 Task: Create a recurring reminder titled 'Upcoming appointment' for August 22, 2023, at 5:30 PM, repeating monthly on the fourth Tuesday.
Action: Mouse moved to (58, 118)
Screenshot: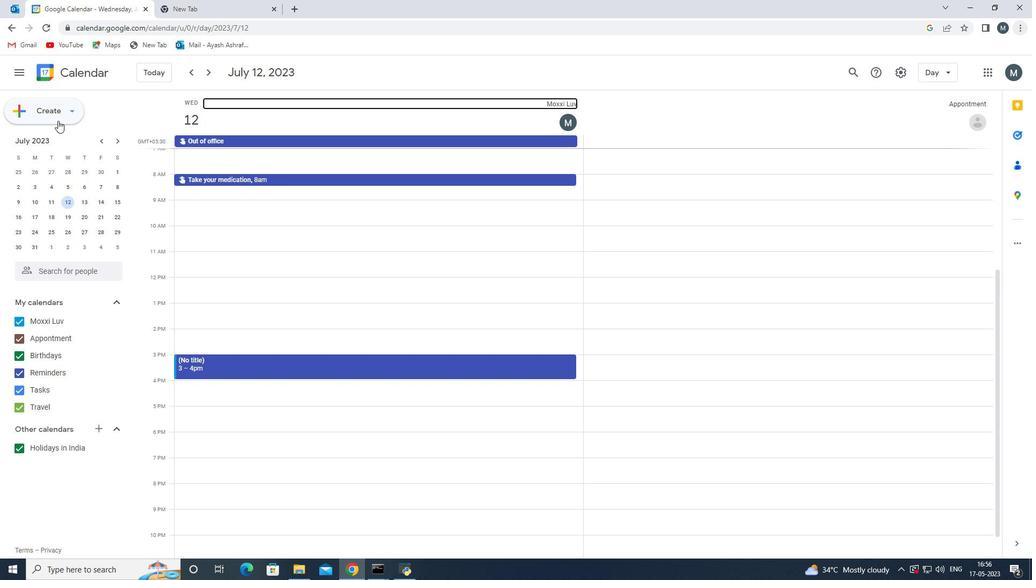
Action: Mouse pressed left at (58, 118)
Screenshot: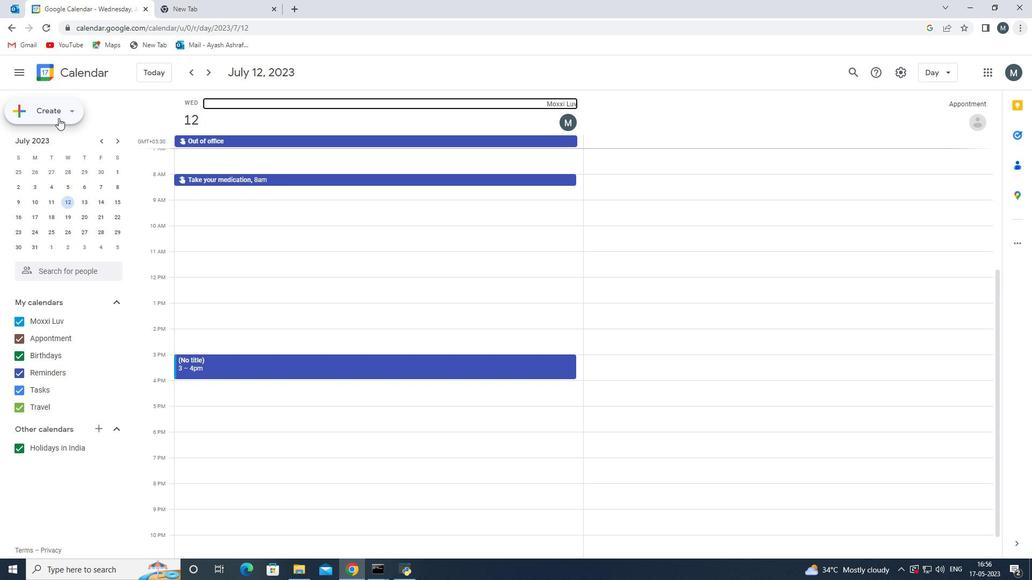 
Action: Mouse moved to (52, 136)
Screenshot: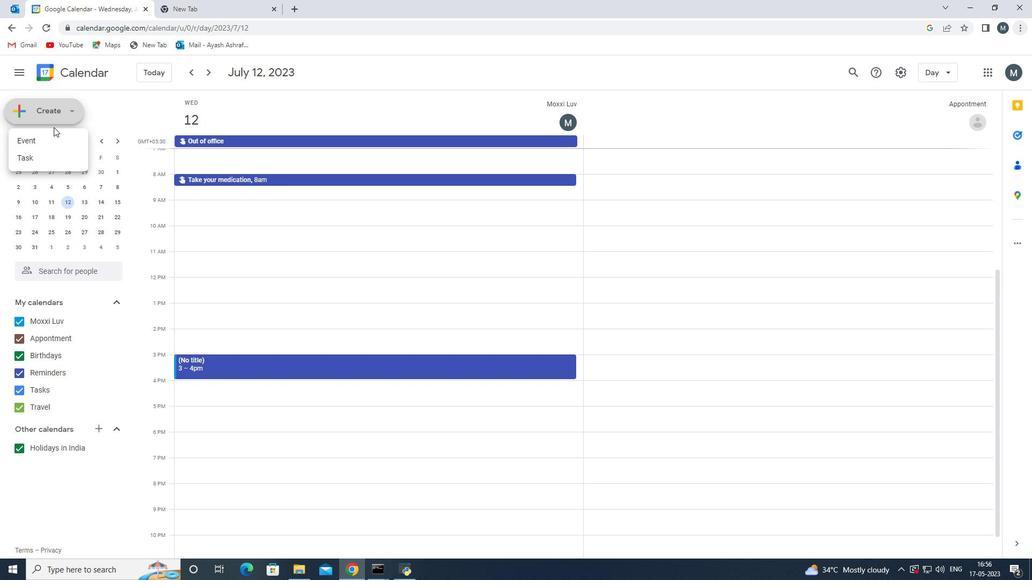
Action: Mouse pressed left at (52, 136)
Screenshot: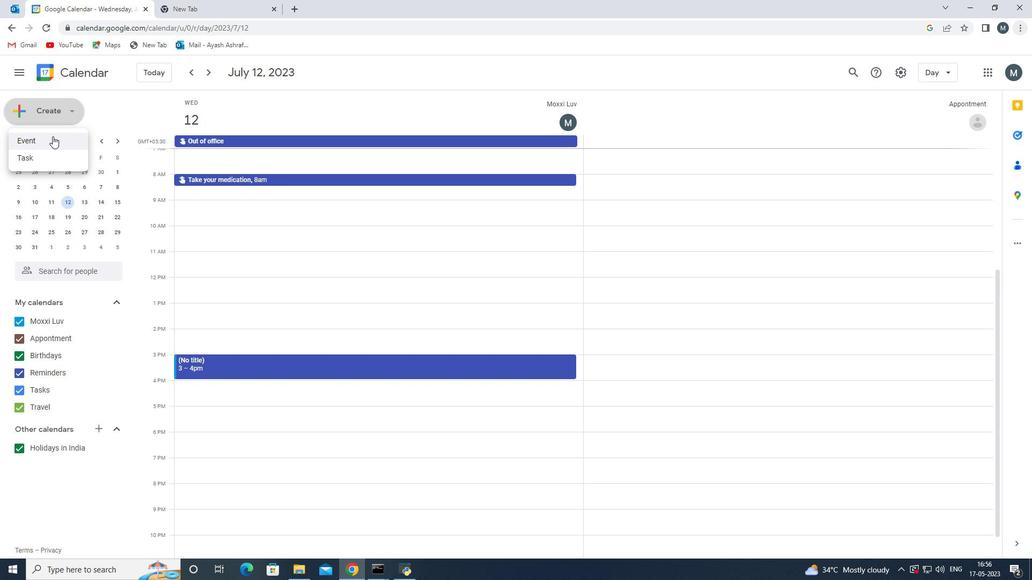 
Action: Mouse moved to (701, 230)
Screenshot: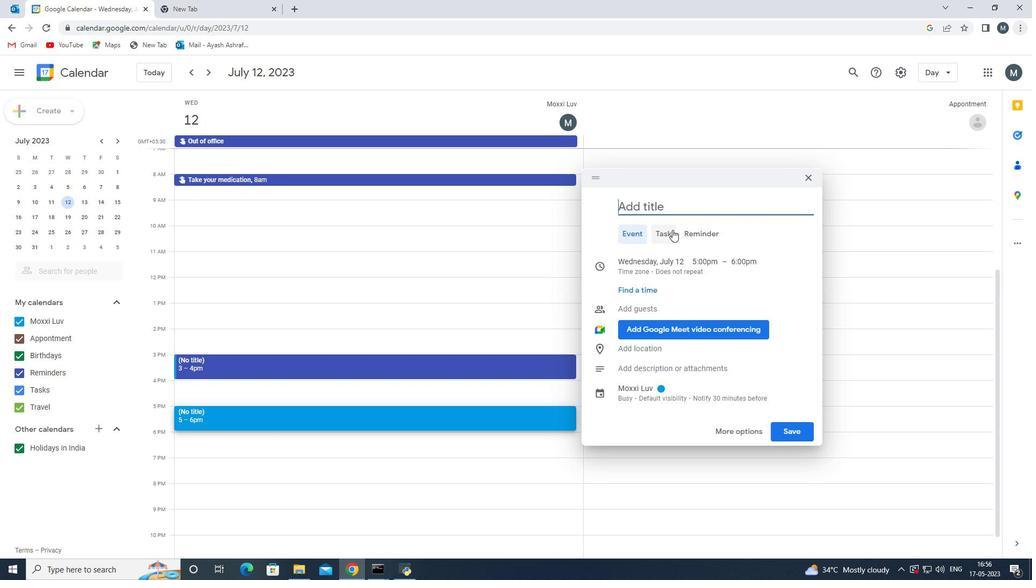 
Action: Mouse pressed left at (701, 230)
Screenshot: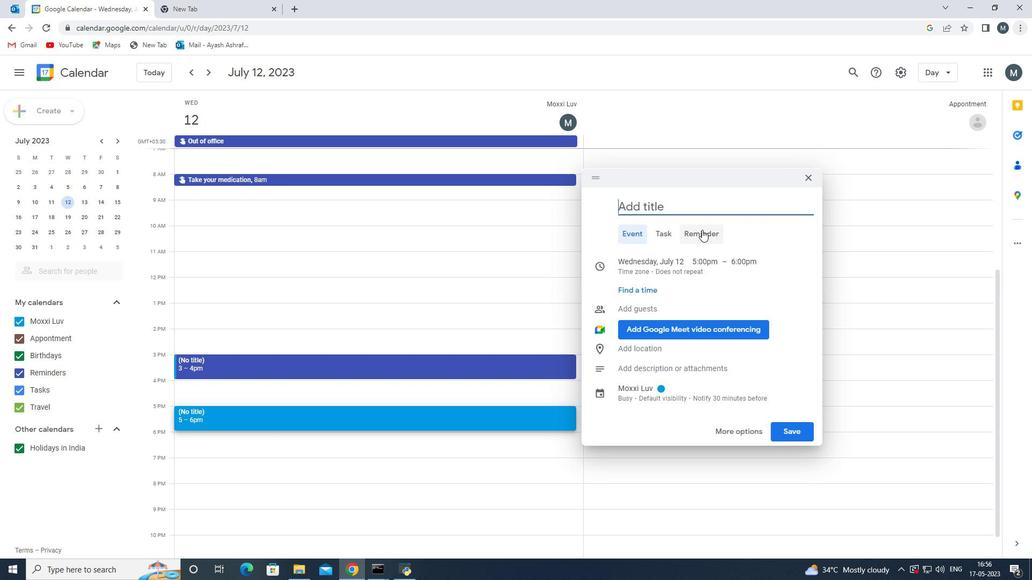 
Action: Mouse moved to (667, 206)
Screenshot: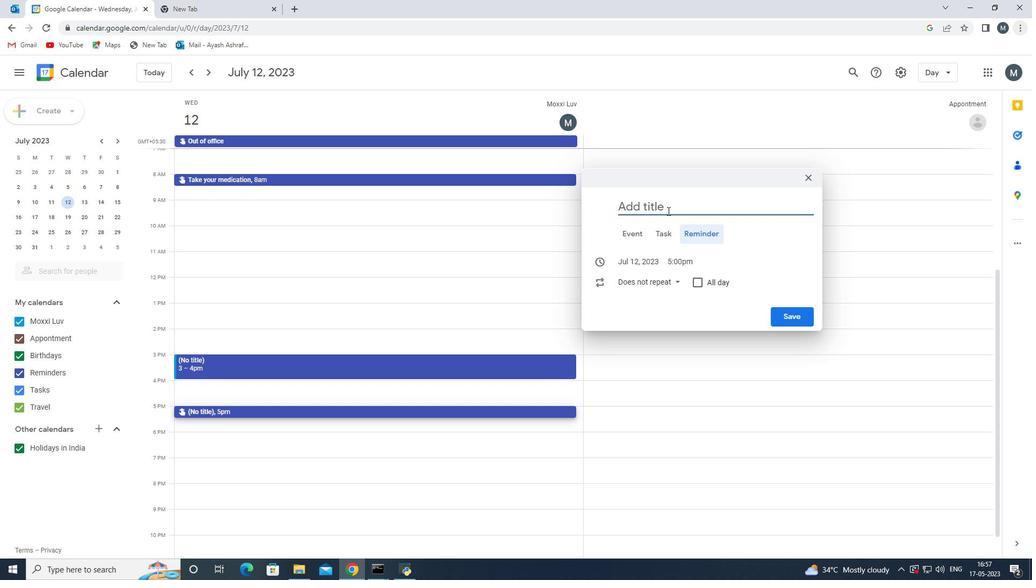 
Action: Mouse pressed left at (667, 206)
Screenshot: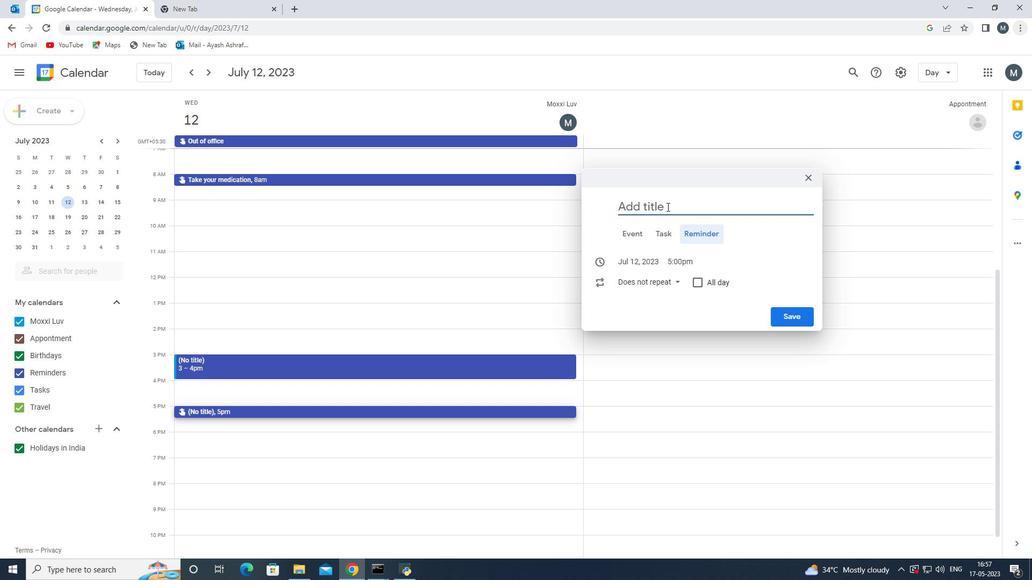 
Action: Mouse moved to (669, 208)
Screenshot: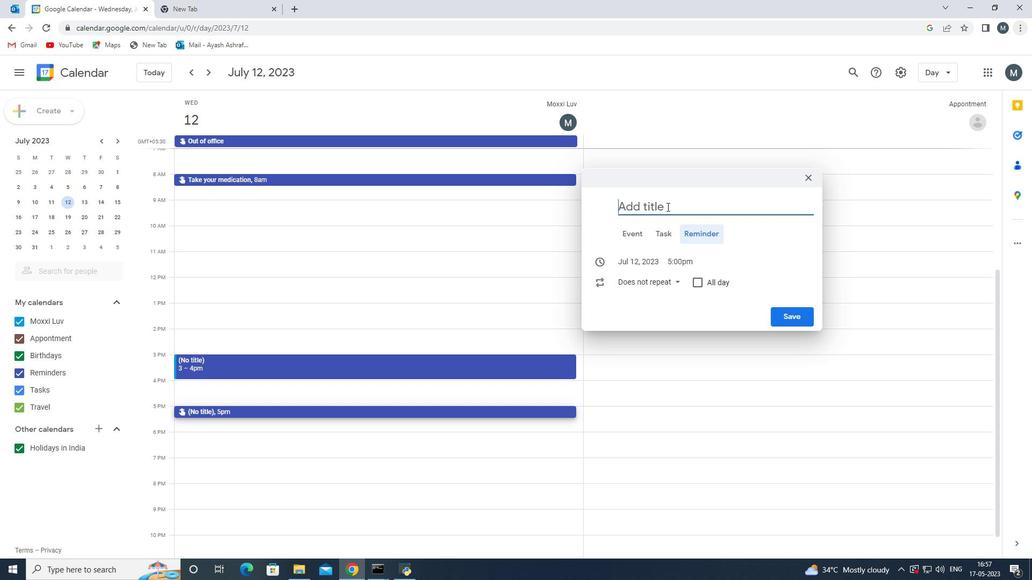
Action: Key pressed <Key.shift>Upcoming<Key.space><Key.shift>appointment<Key.space>
Screenshot: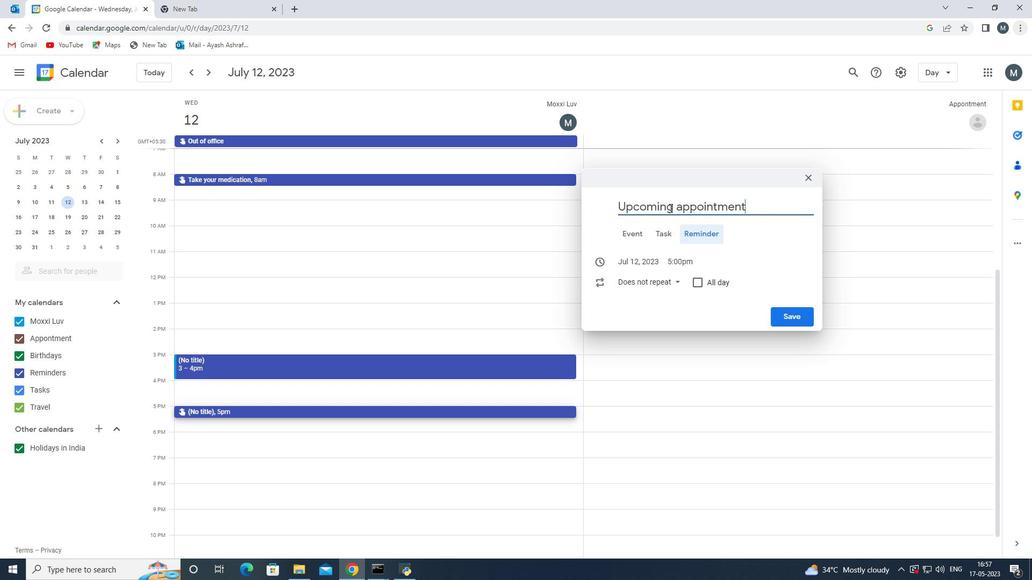 
Action: Mouse moved to (627, 264)
Screenshot: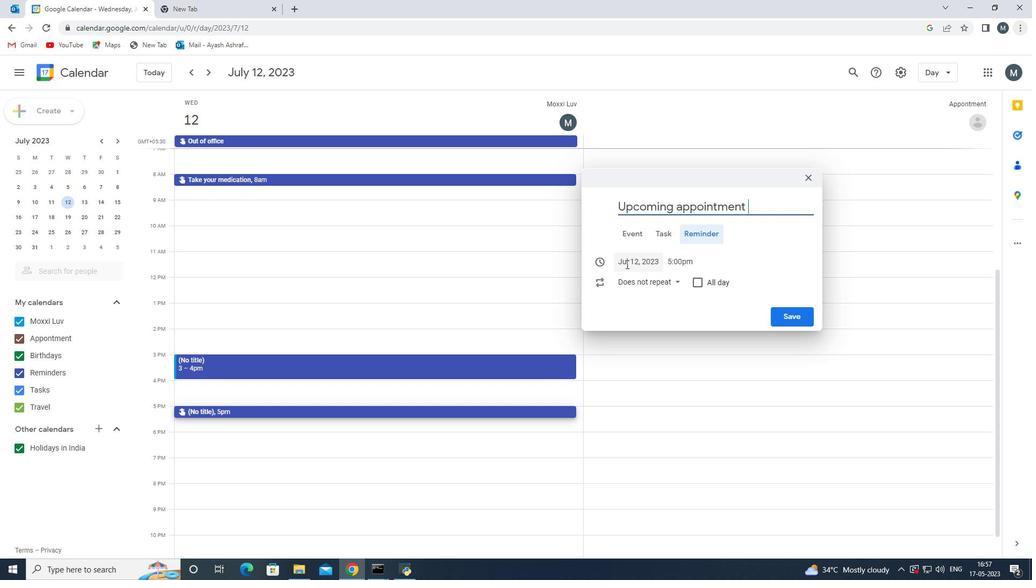 
Action: Mouse pressed left at (627, 264)
Screenshot: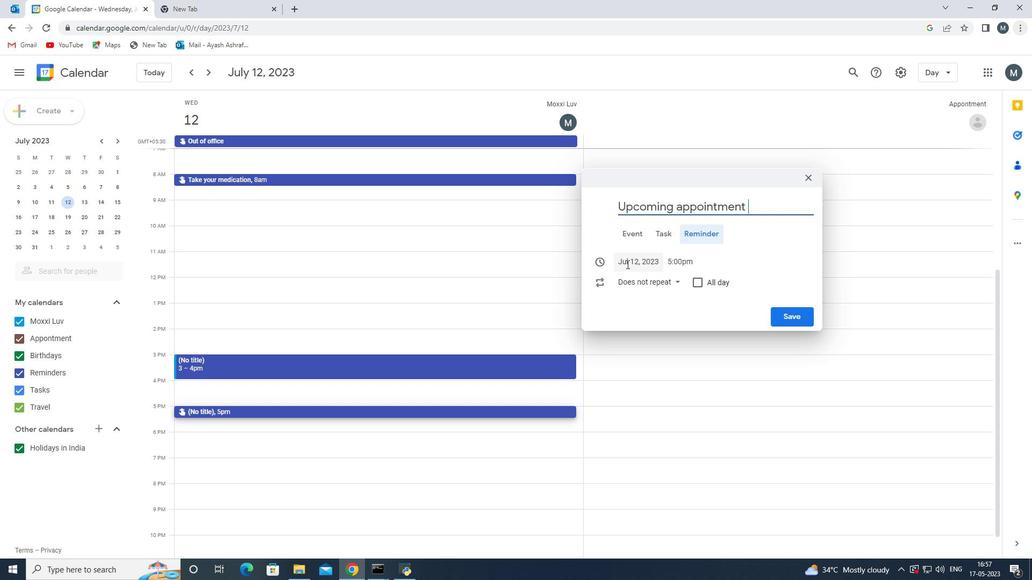 
Action: Mouse moved to (748, 285)
Screenshot: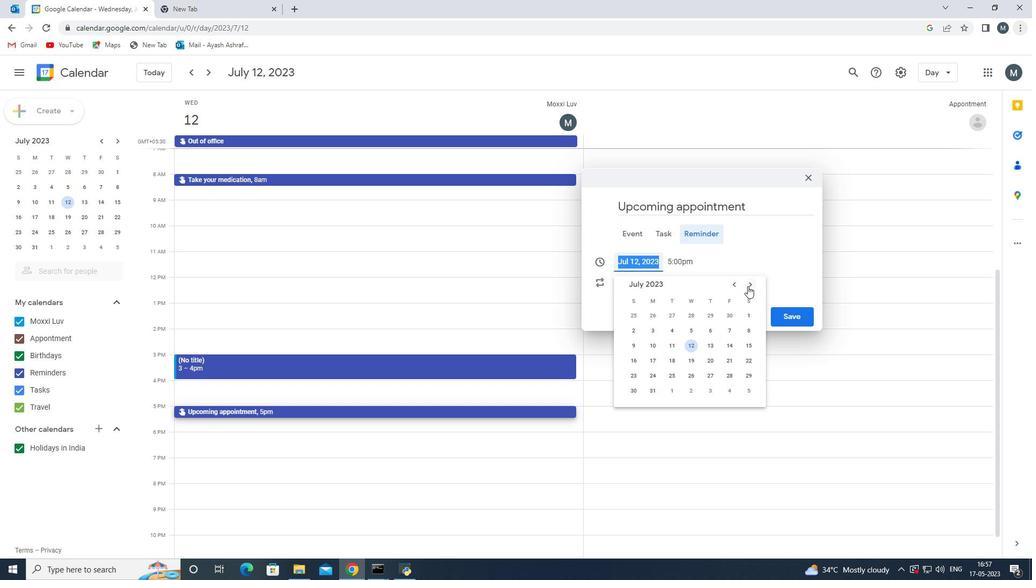 
Action: Mouse pressed left at (748, 285)
Screenshot: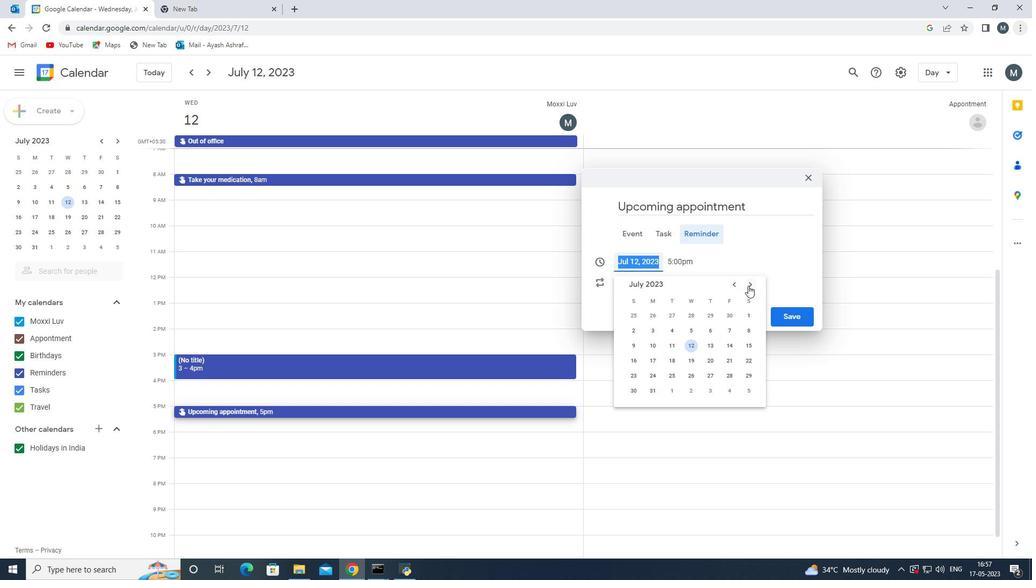 
Action: Mouse moved to (675, 356)
Screenshot: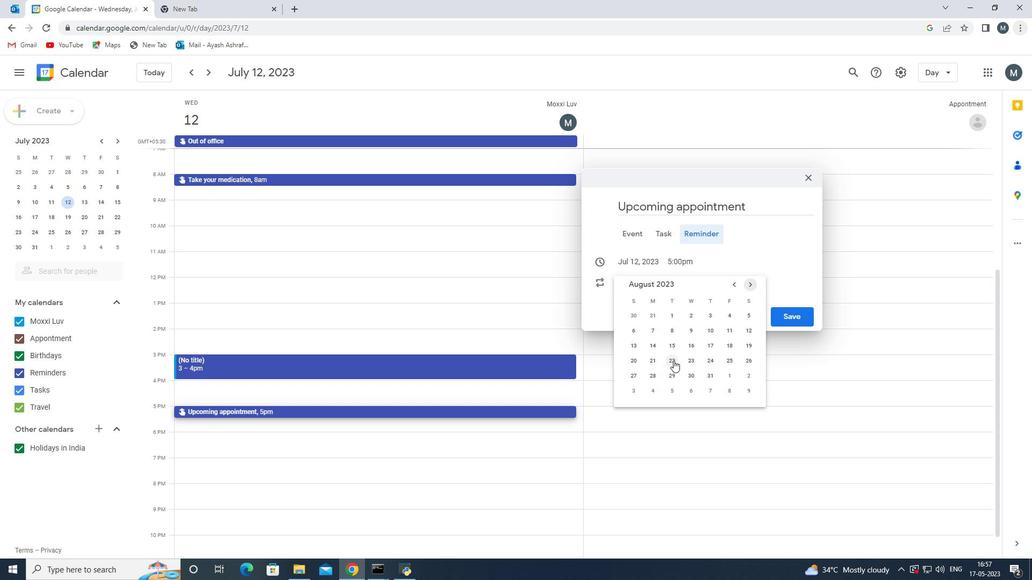 
Action: Mouse pressed left at (675, 356)
Screenshot: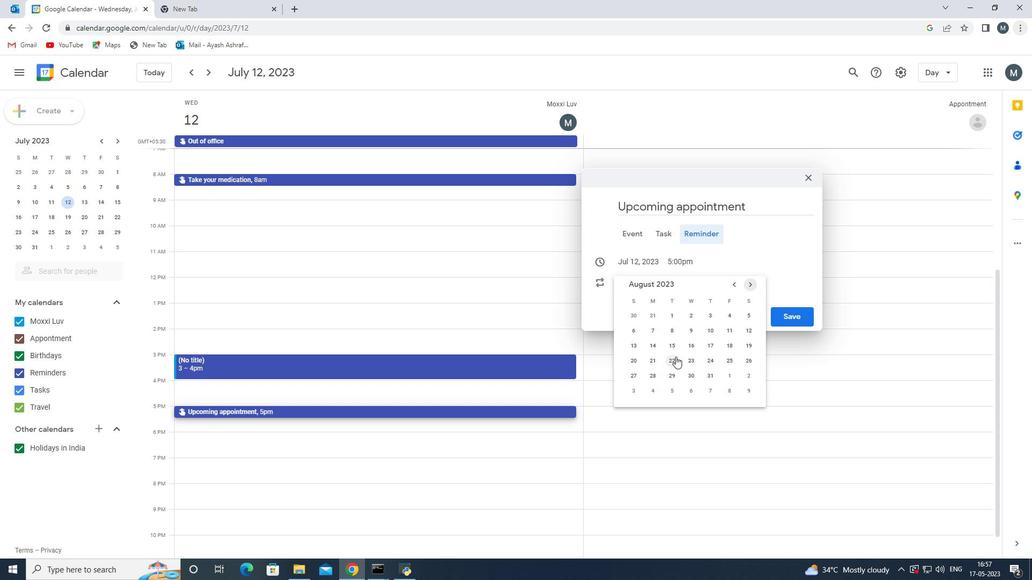 
Action: Mouse moved to (681, 256)
Screenshot: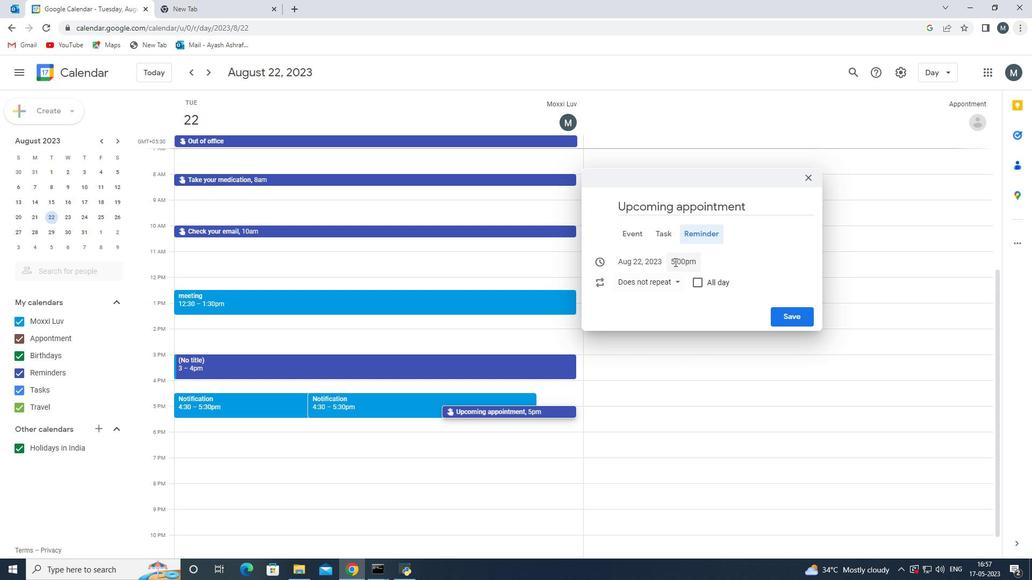 
Action: Mouse pressed left at (681, 256)
Screenshot: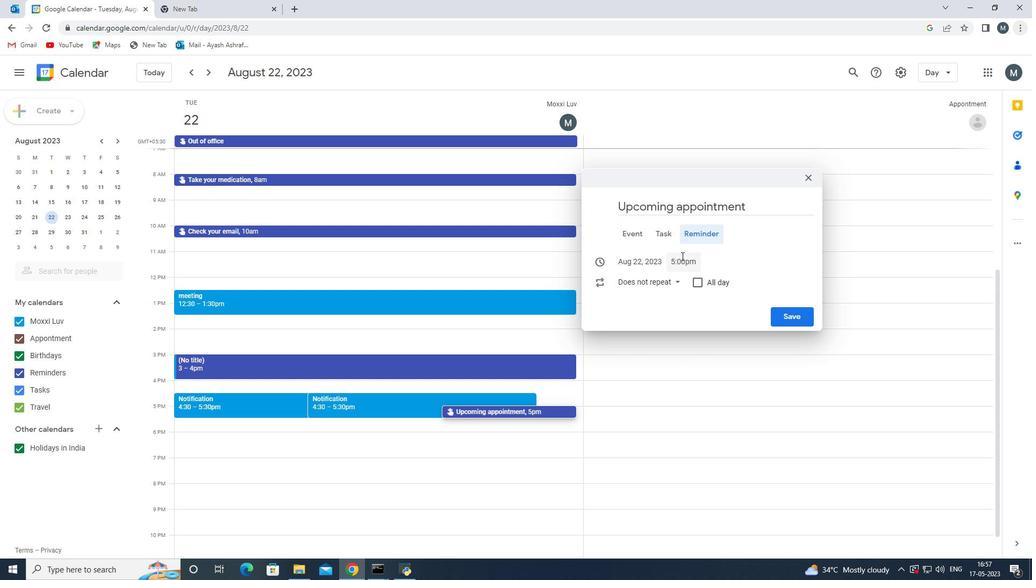 
Action: Mouse moved to (691, 370)
Screenshot: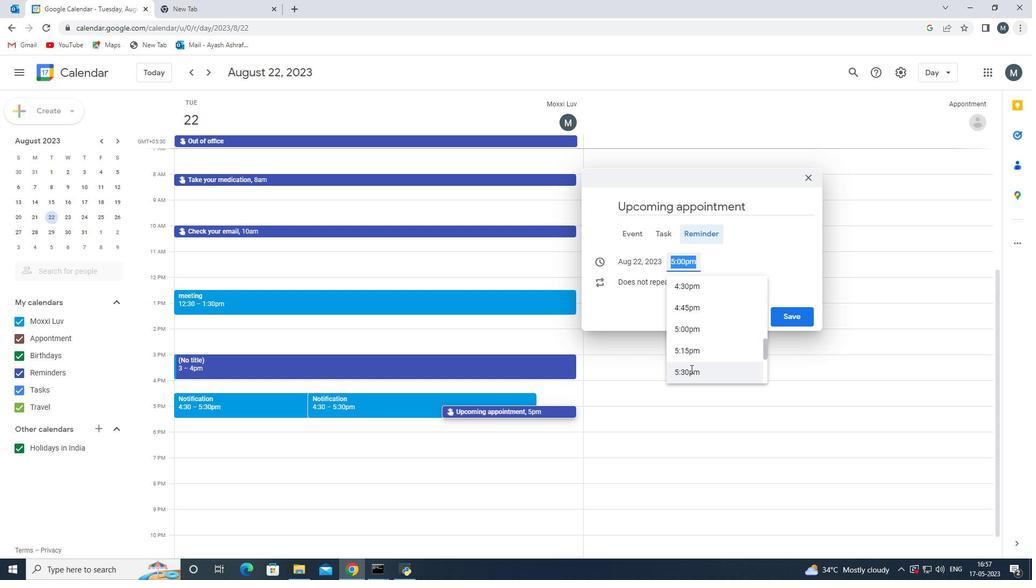 
Action: Mouse pressed left at (691, 370)
Screenshot: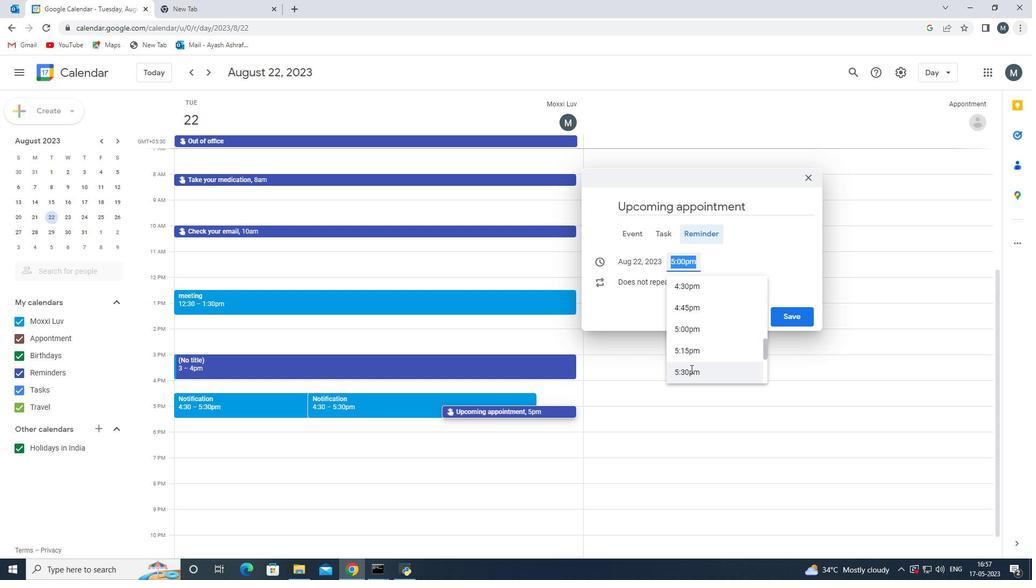 
Action: Mouse moved to (671, 280)
Screenshot: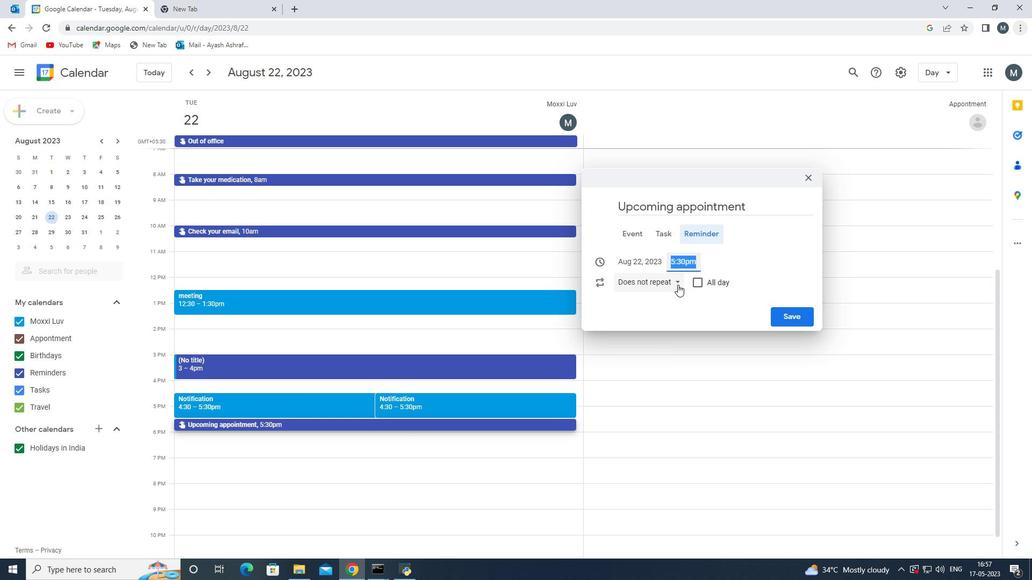 
Action: Mouse pressed left at (671, 280)
Screenshot: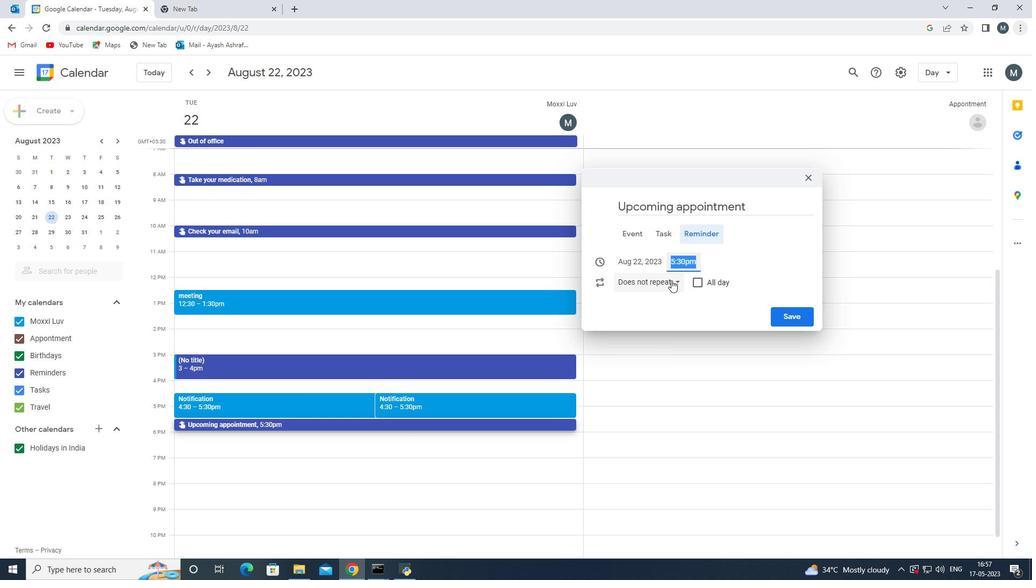 
Action: Mouse moved to (671, 345)
Screenshot: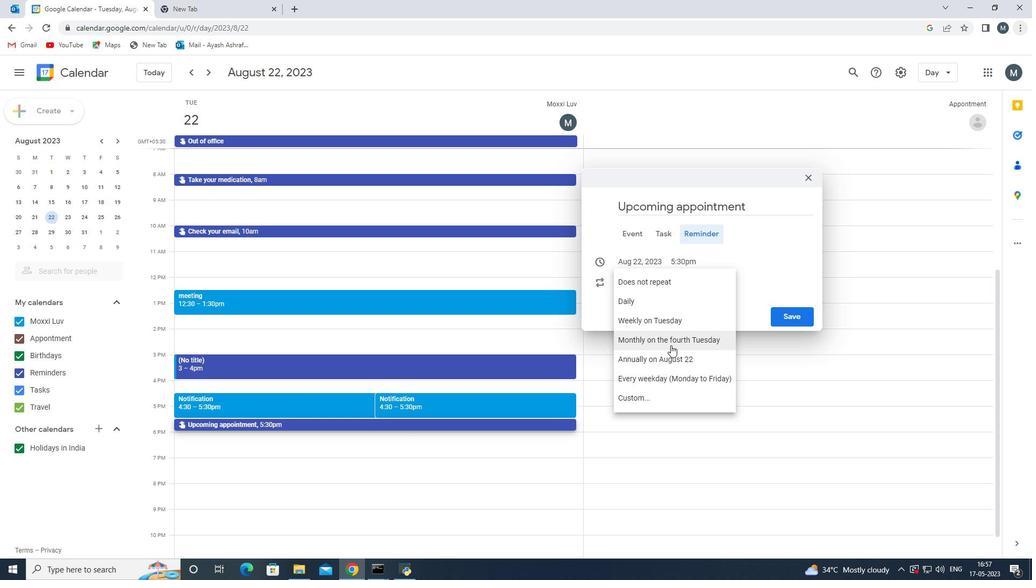 
Action: Mouse pressed left at (671, 345)
Screenshot: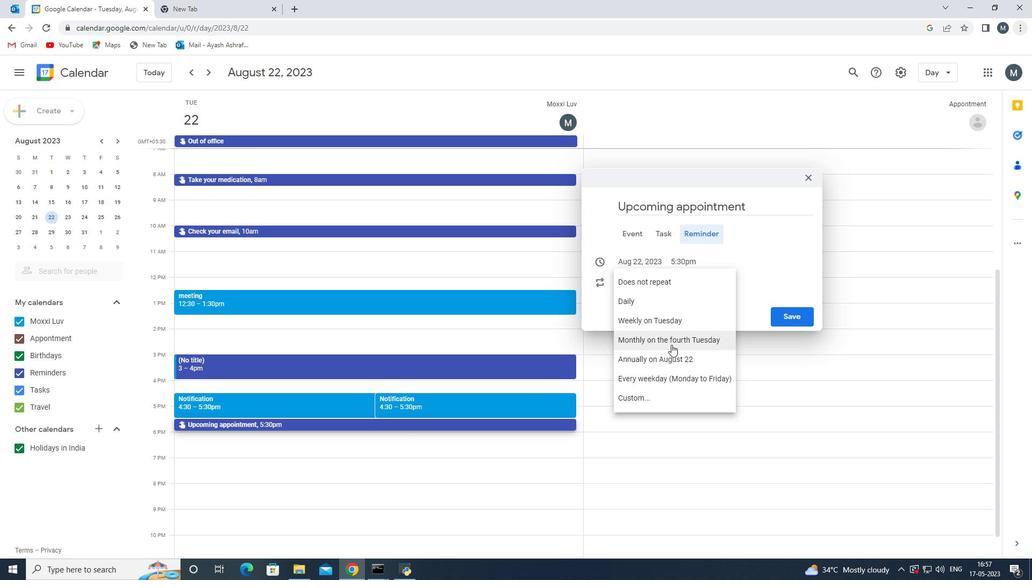 
Action: Mouse moved to (795, 311)
Screenshot: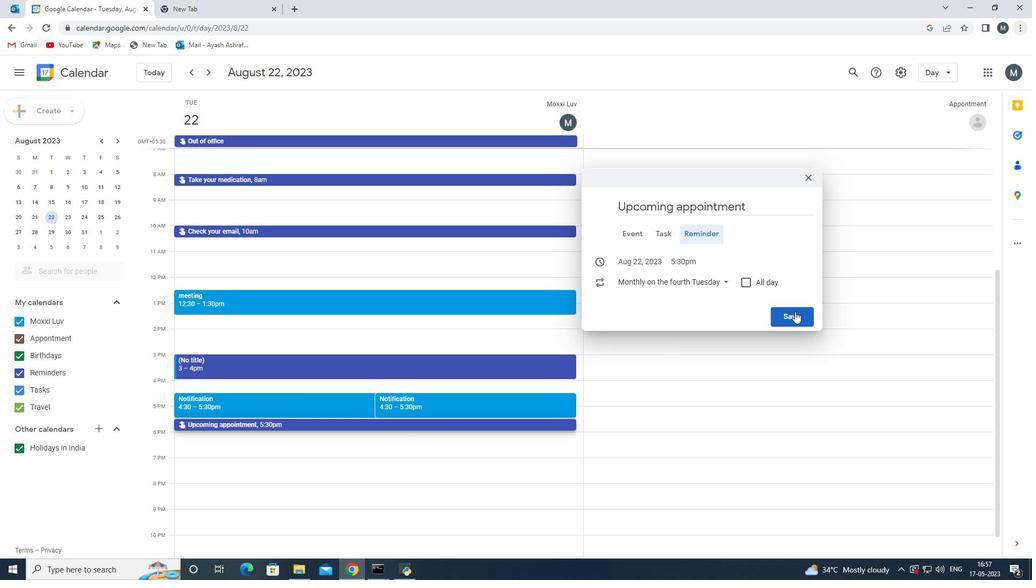
Action: Mouse pressed left at (795, 311)
Screenshot: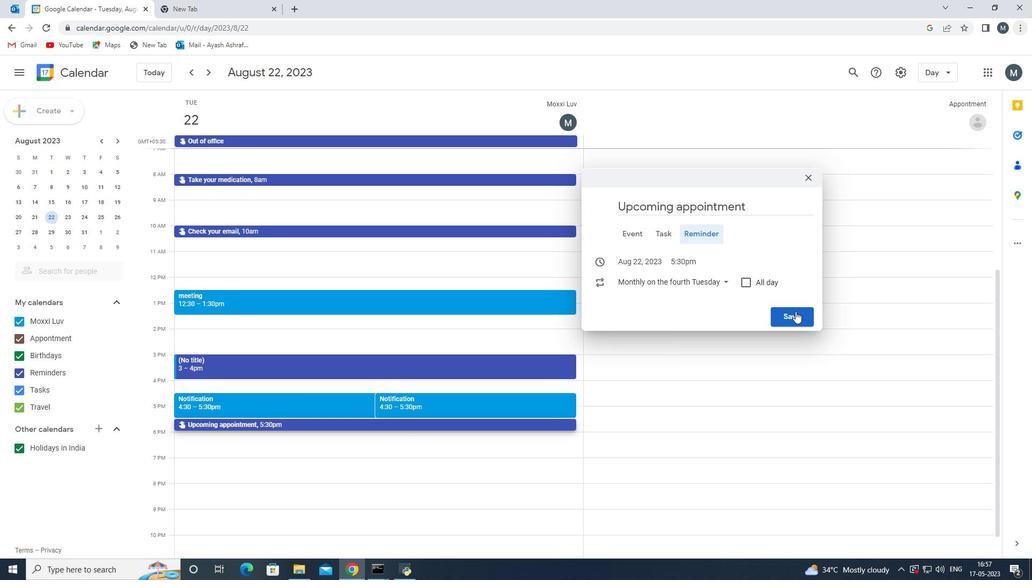 
Action: Mouse moved to (64, 351)
Screenshot: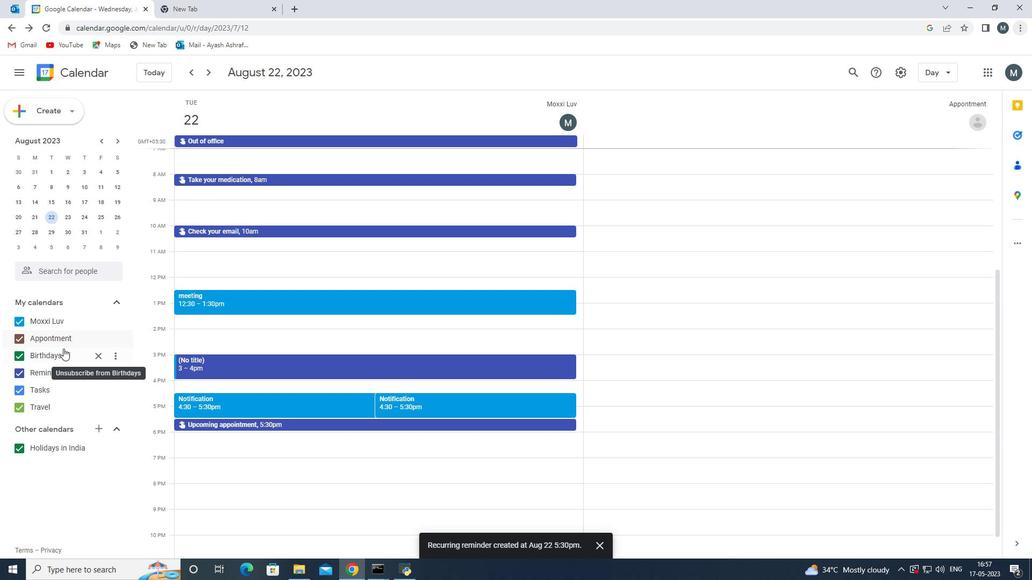 
Action: Mouse pressed left at (64, 351)
Screenshot: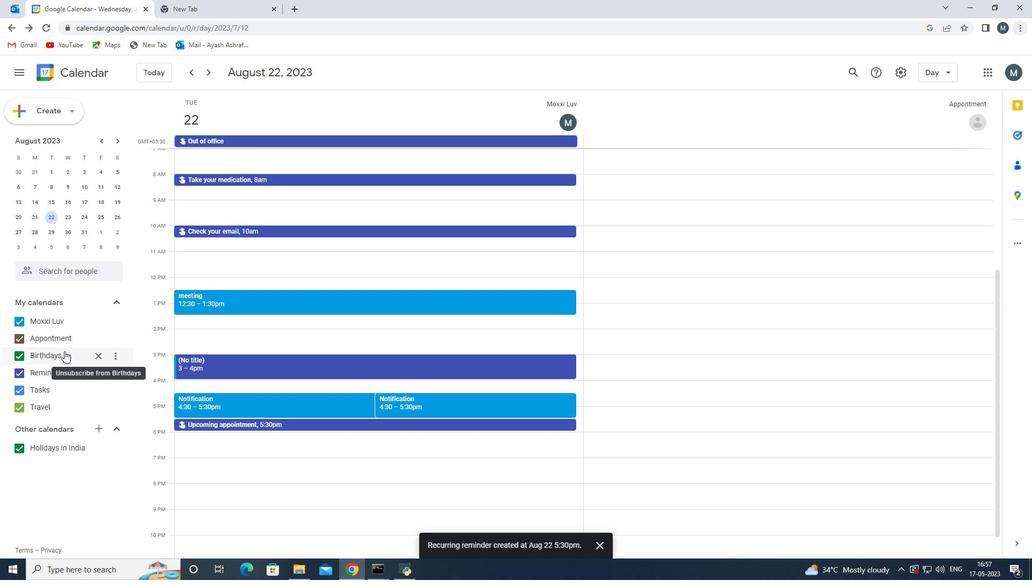 
Action: Mouse moved to (57, 371)
Screenshot: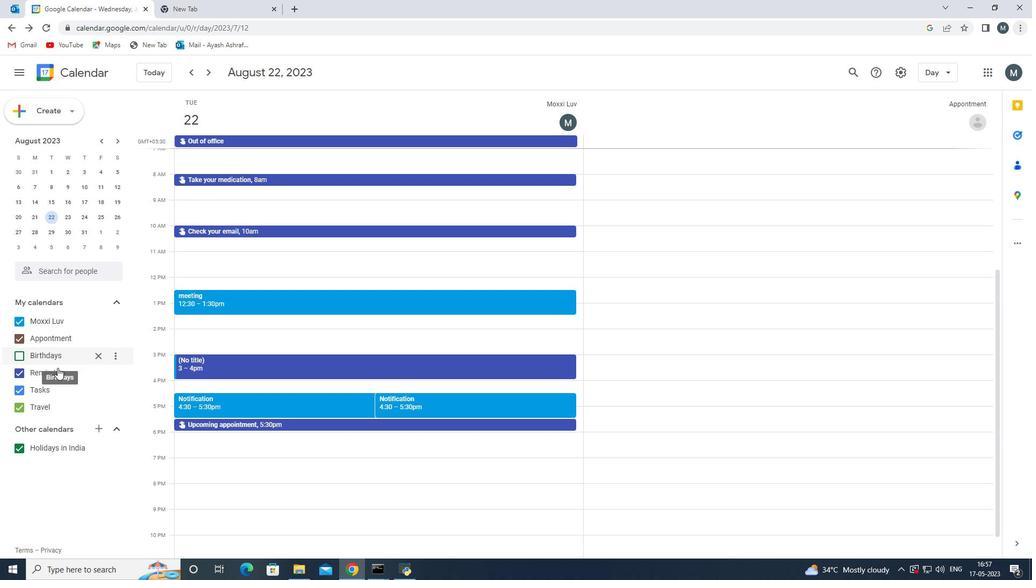 
Action: Mouse pressed left at (57, 371)
Screenshot: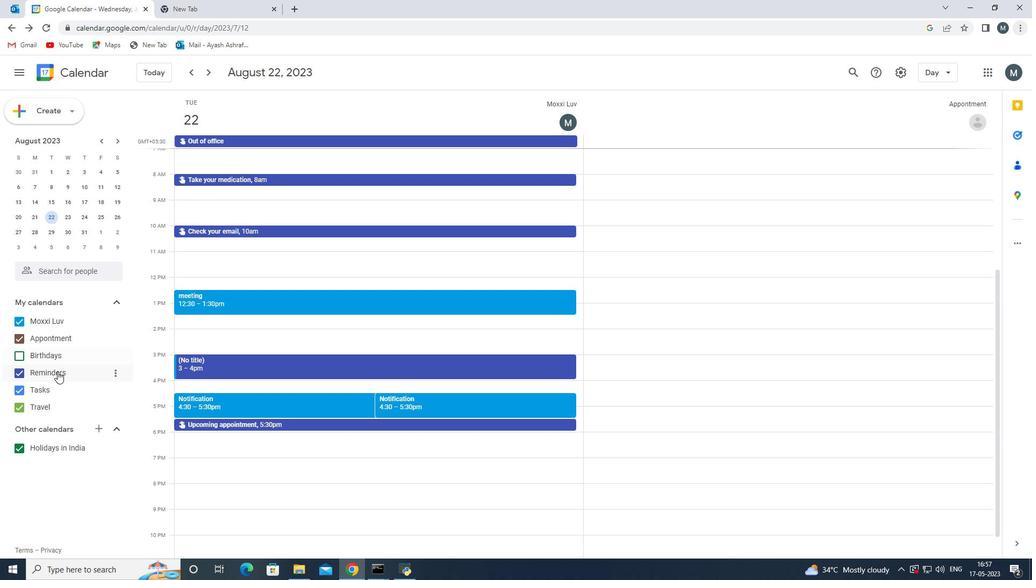 
Action: Mouse moved to (54, 356)
Screenshot: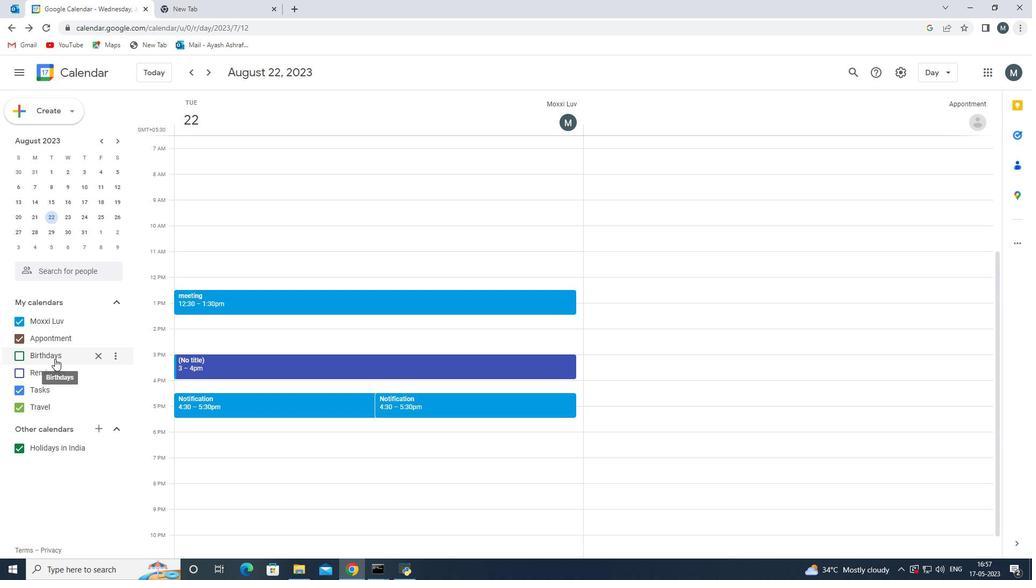 
Action: Mouse pressed left at (54, 356)
Screenshot: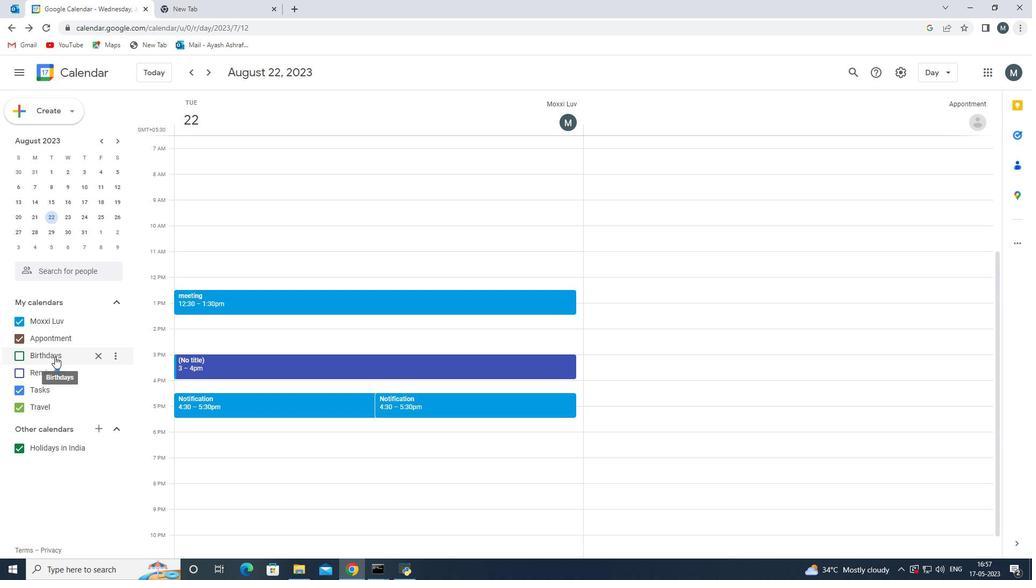 
Action: Mouse moved to (55, 369)
Screenshot: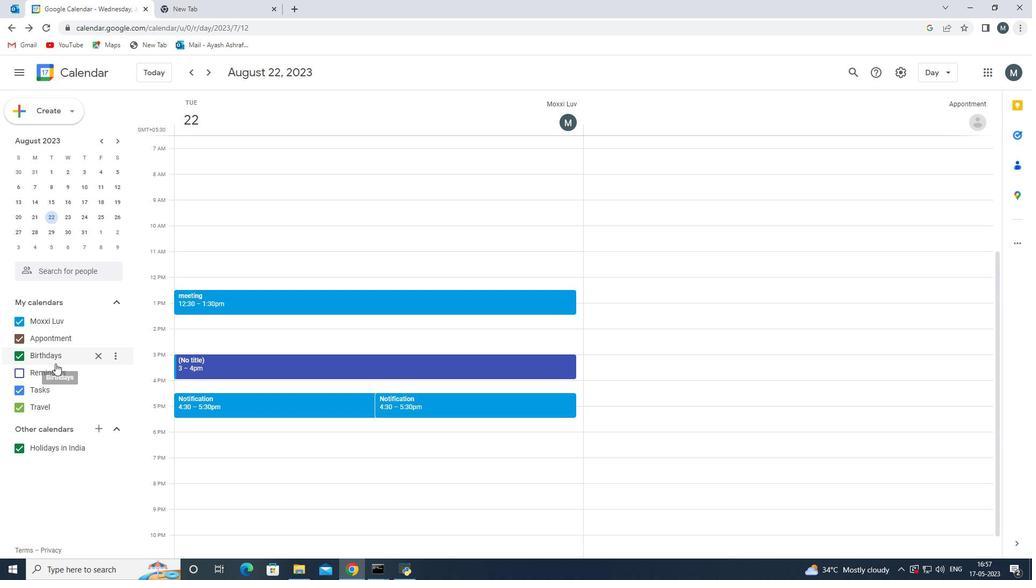 
Action: Mouse pressed left at (55, 369)
Screenshot: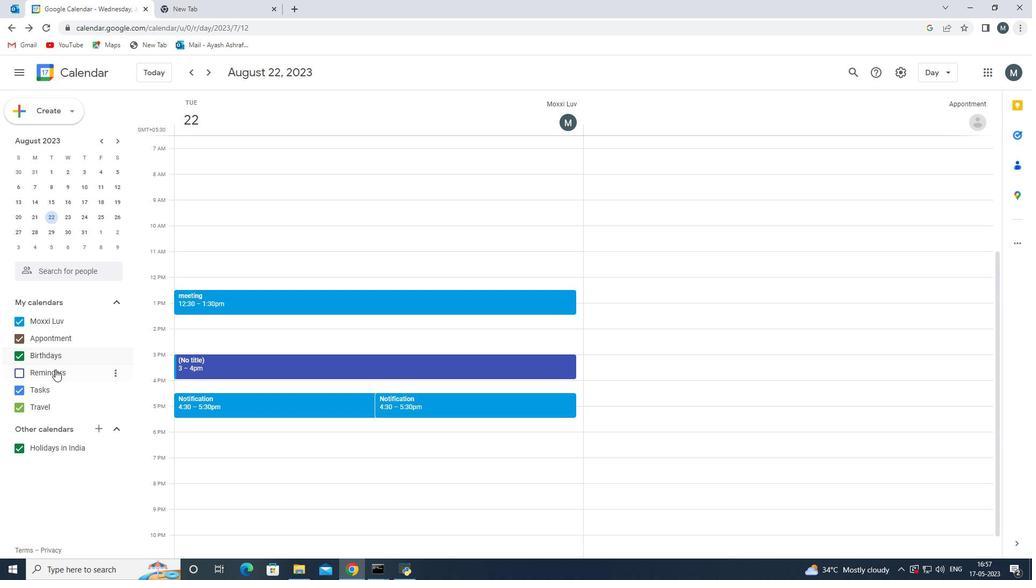
Action: Mouse moved to (116, 325)
Screenshot: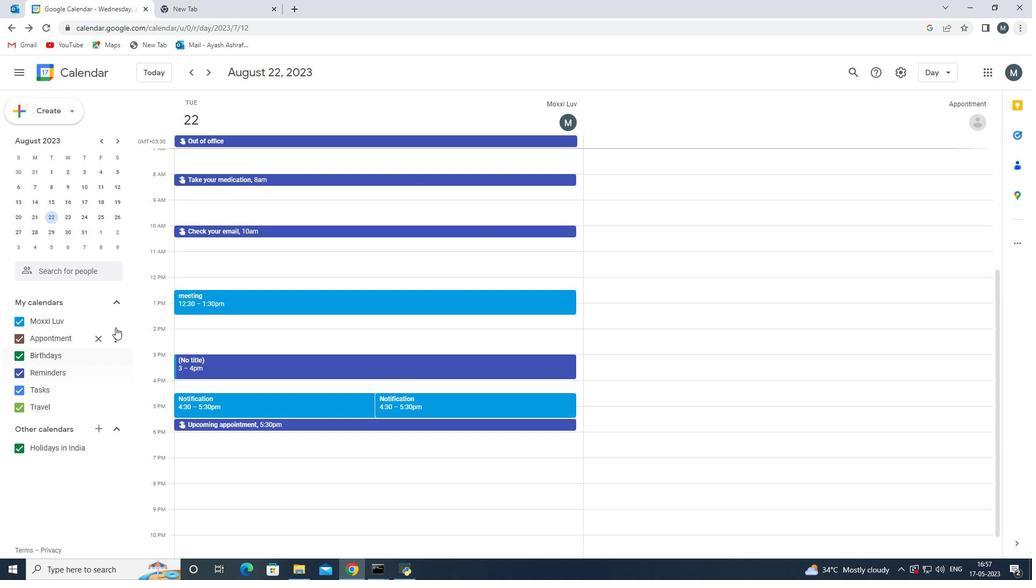 
Action: Mouse scrolled (116, 325) with delta (0, 0)
Screenshot: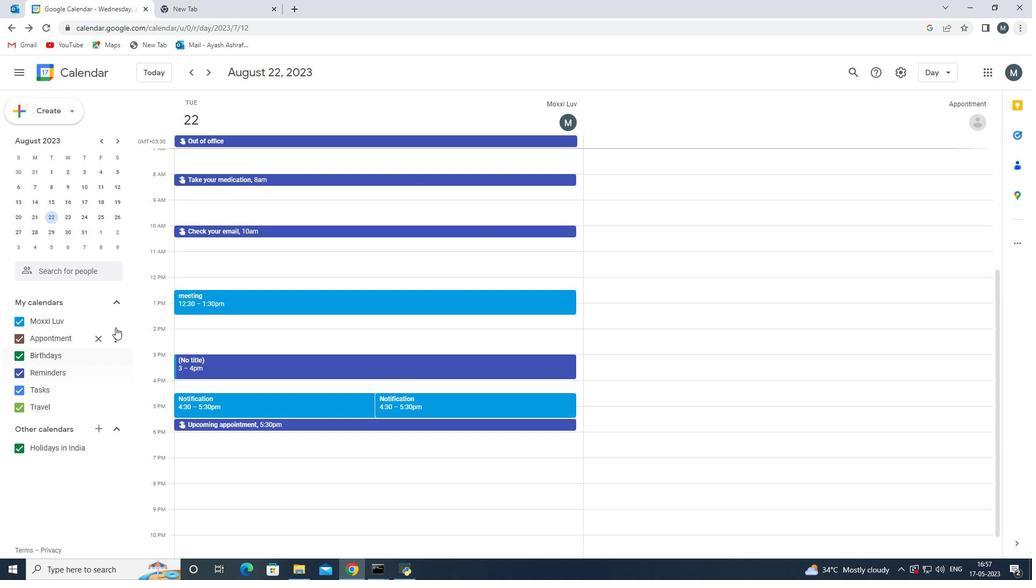 
Action: Mouse moved to (129, 385)
Screenshot: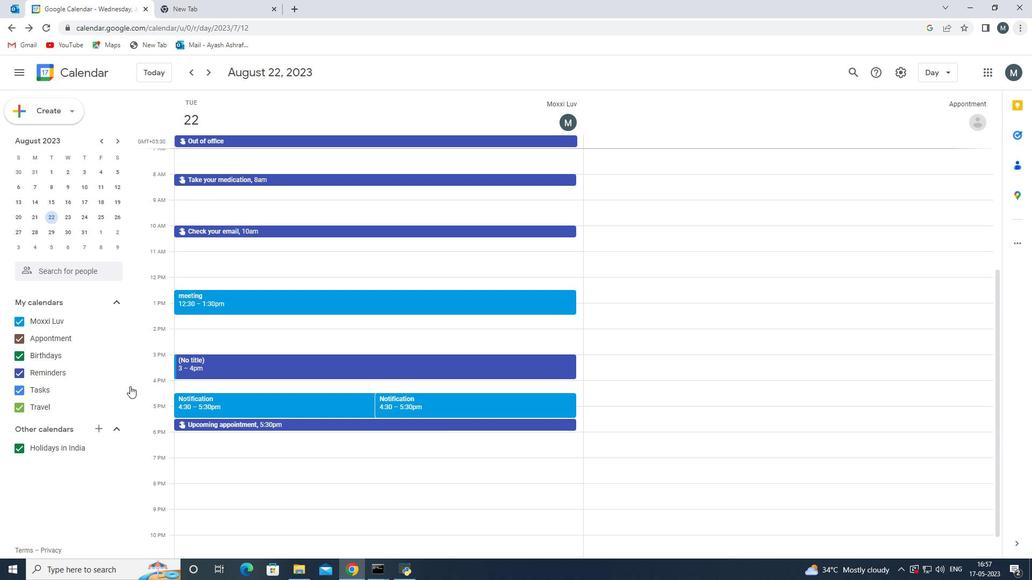 
Action: Mouse scrolled (129, 385) with delta (0, 0)
Screenshot: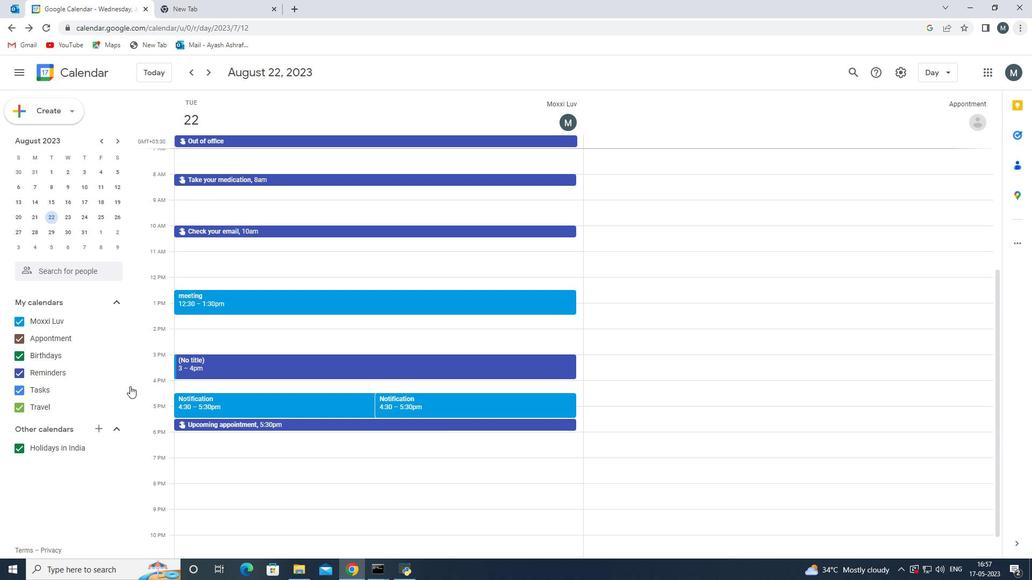 
Action: Mouse scrolled (129, 385) with delta (0, 0)
Screenshot: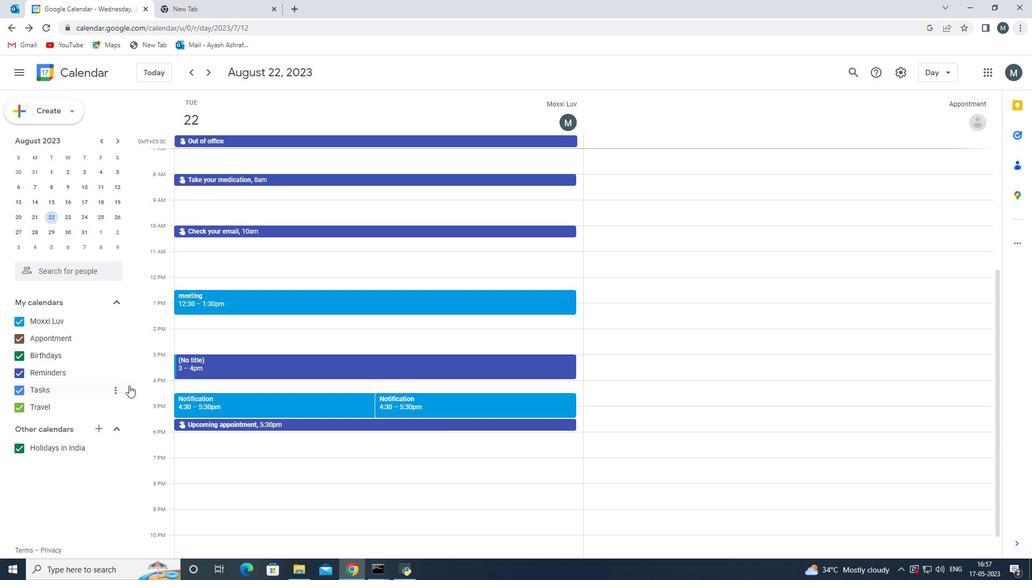 
Action: Mouse moved to (124, 385)
Screenshot: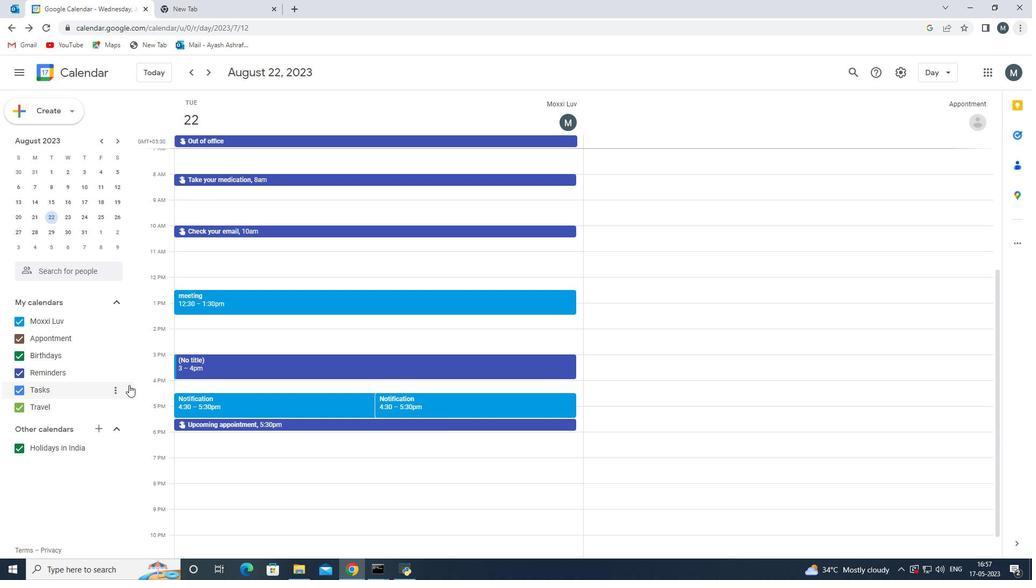 
Action: Mouse scrolled (124, 385) with delta (0, 0)
Screenshot: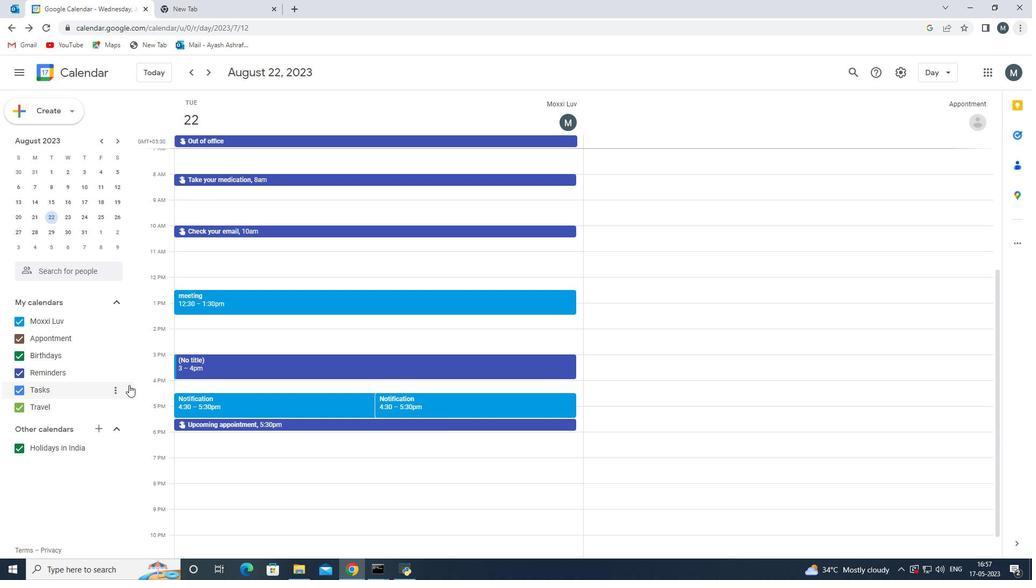 
Action: Mouse moved to (124, 385)
Screenshot: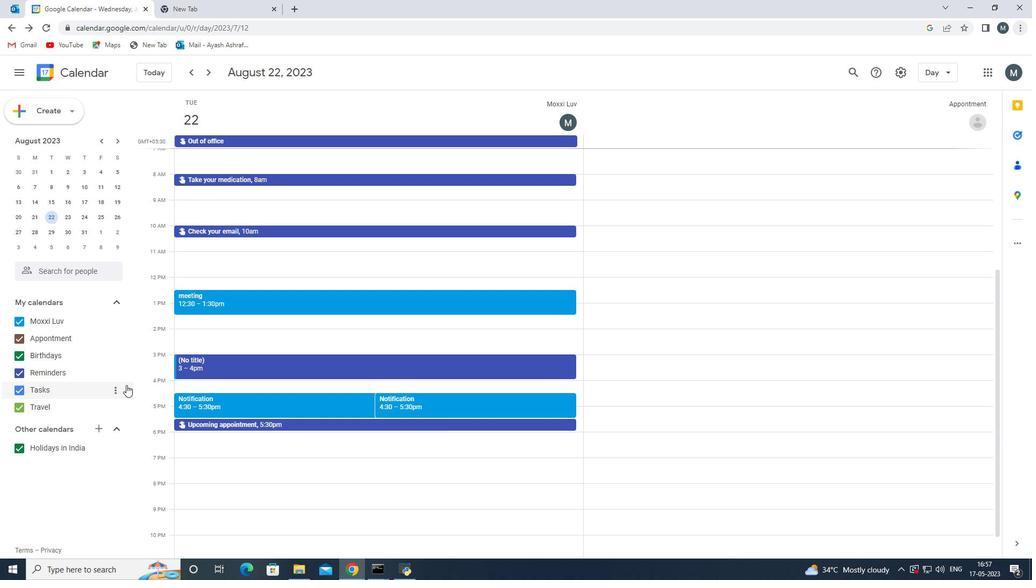 
Action: Mouse scrolled (124, 386) with delta (0, 0)
Screenshot: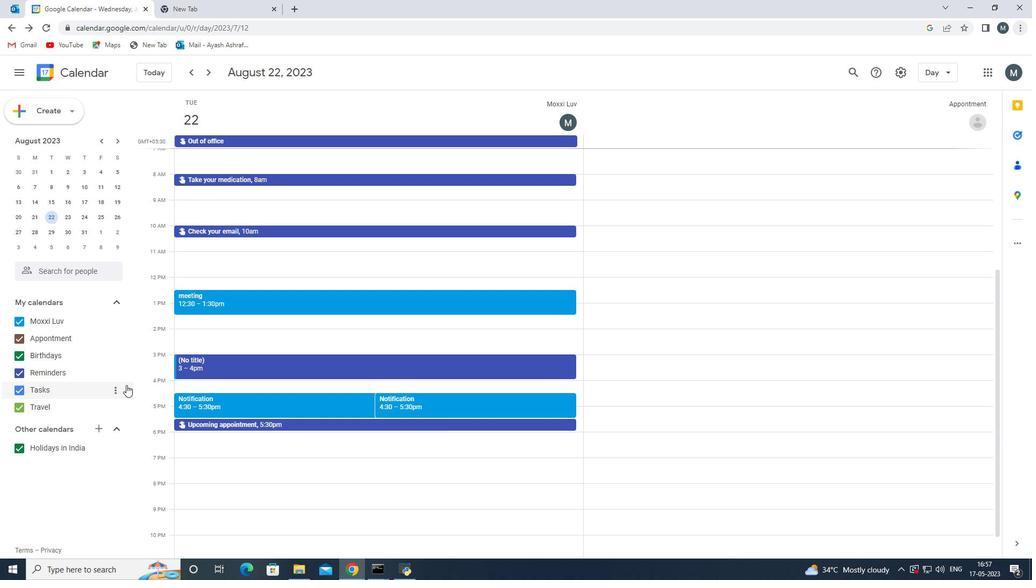 
Action: Mouse moved to (94, 385)
Screenshot: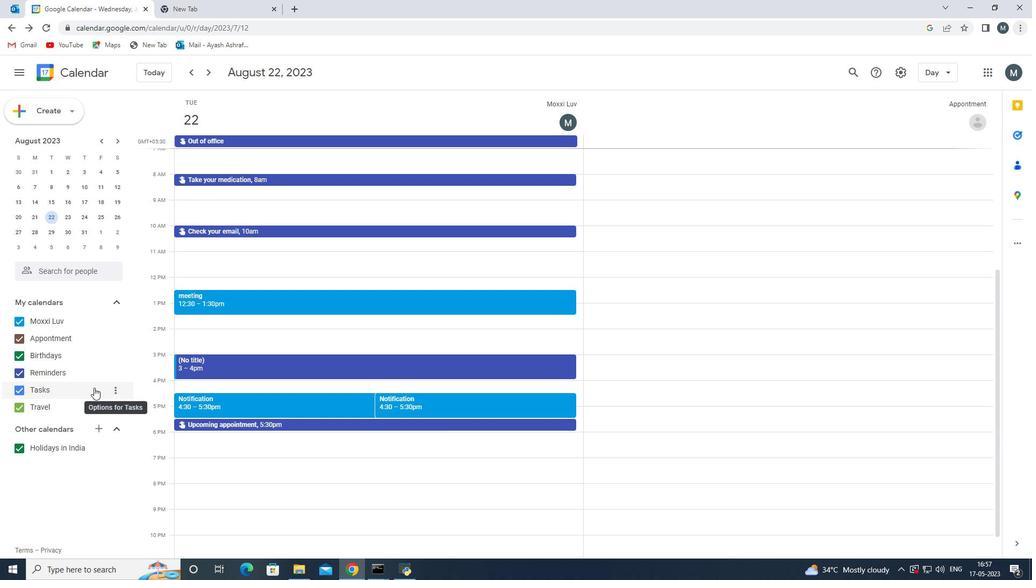 
Action: Mouse scrolled (94, 385) with delta (0, 0)
Screenshot: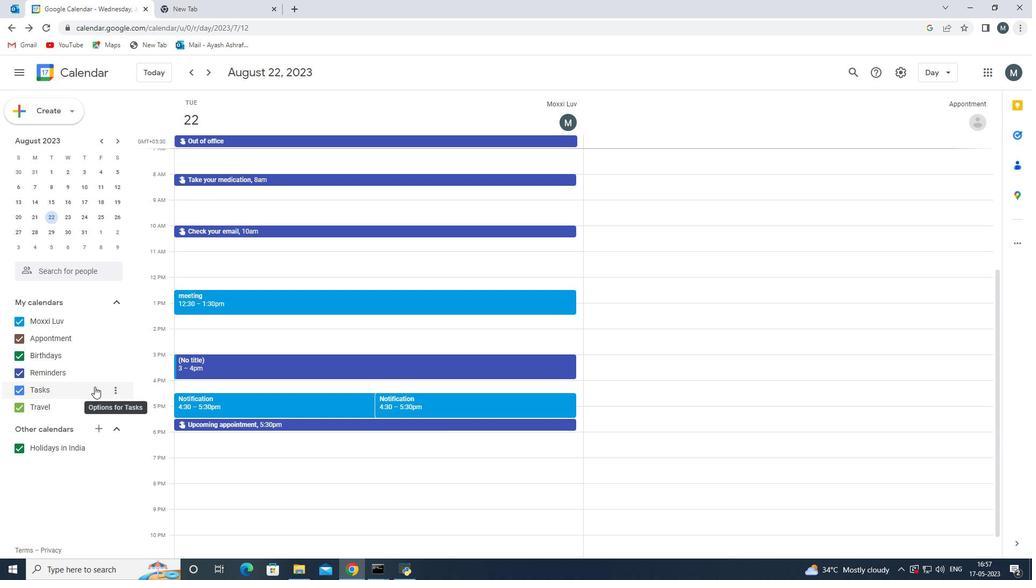 
Action: Mouse moved to (95, 385)
Screenshot: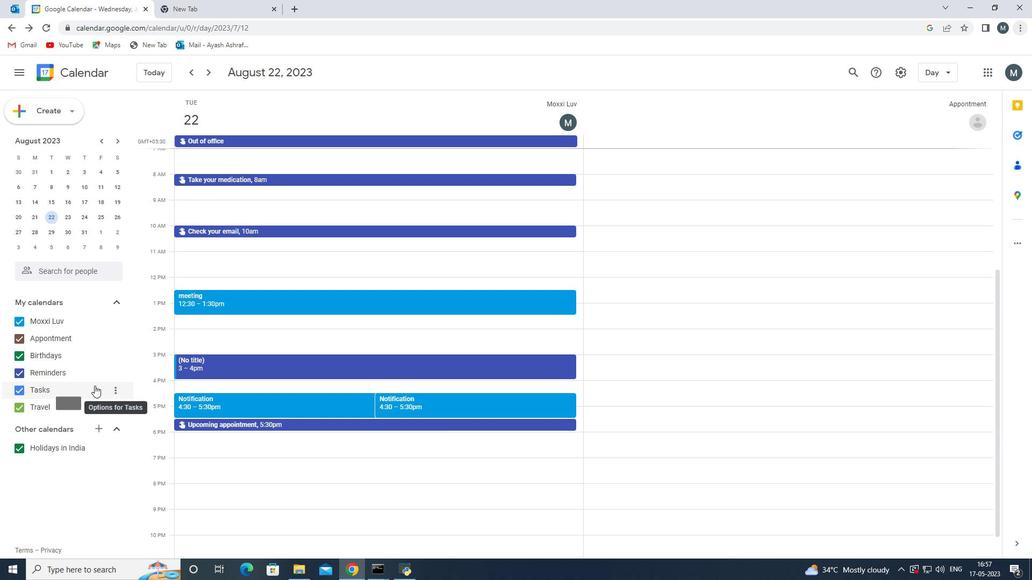 
Action: Mouse scrolled (95, 384) with delta (0, 0)
Screenshot: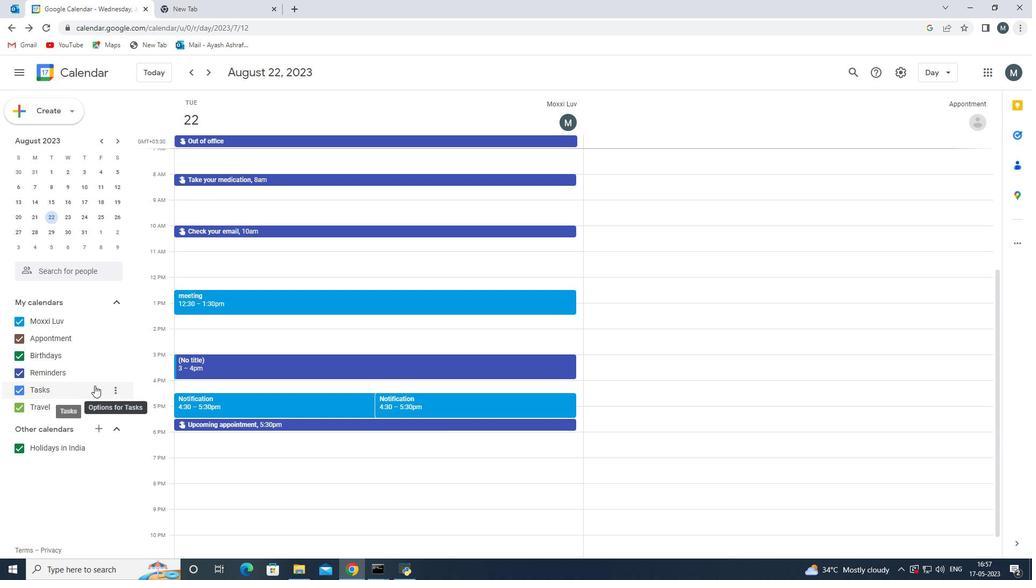 
Action: Mouse moved to (102, 348)
Screenshot: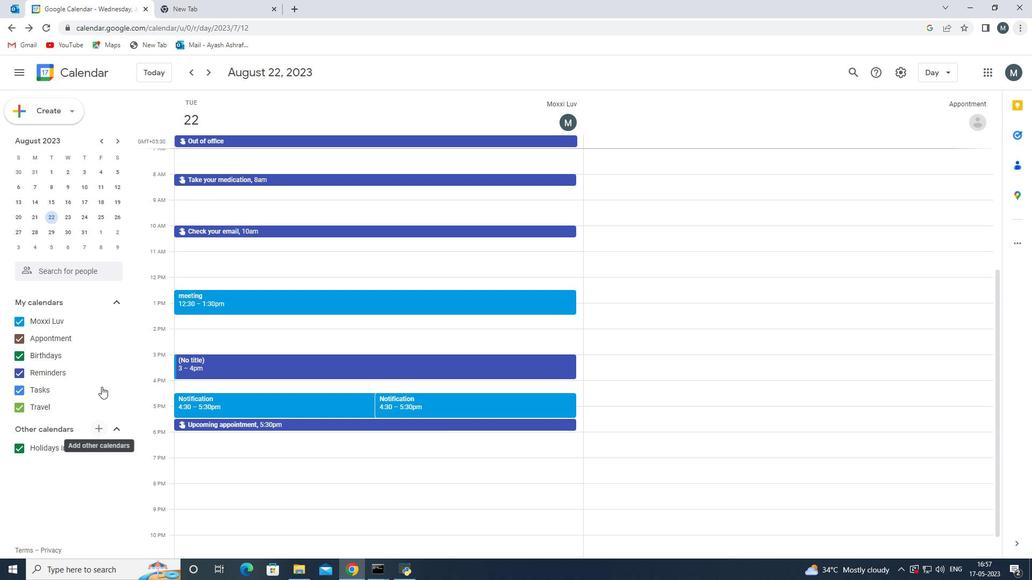 
Action: Mouse scrolled (102, 349) with delta (0, 0)
Screenshot: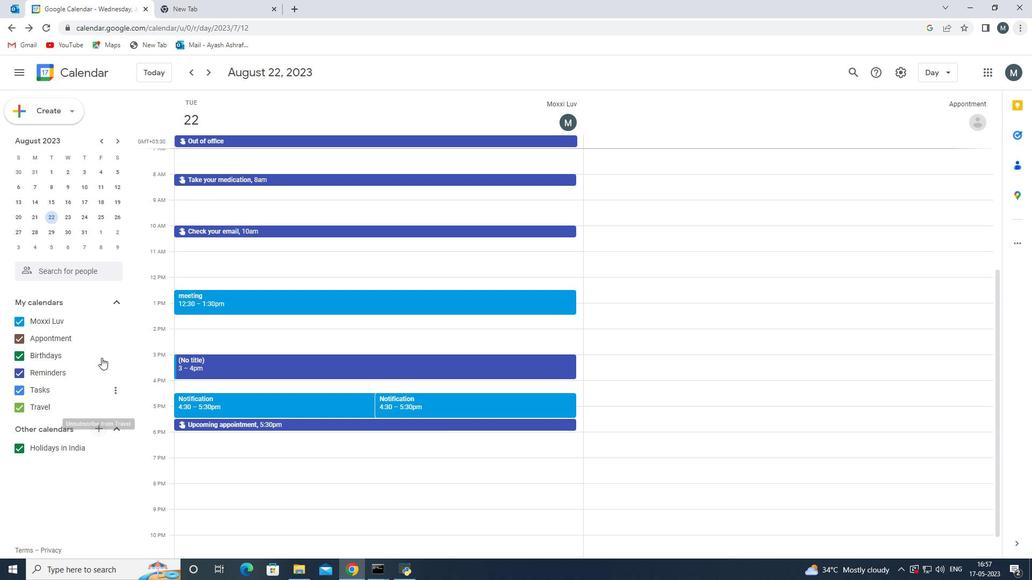 
Action: Mouse scrolled (102, 349) with delta (0, 0)
Screenshot: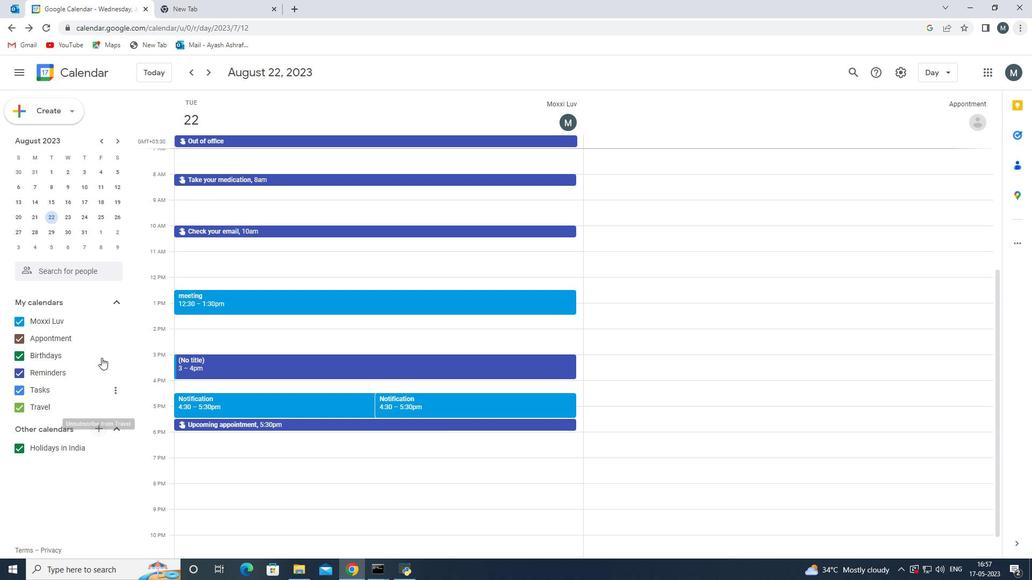 
Action: Mouse scrolled (102, 349) with delta (0, 0)
Screenshot: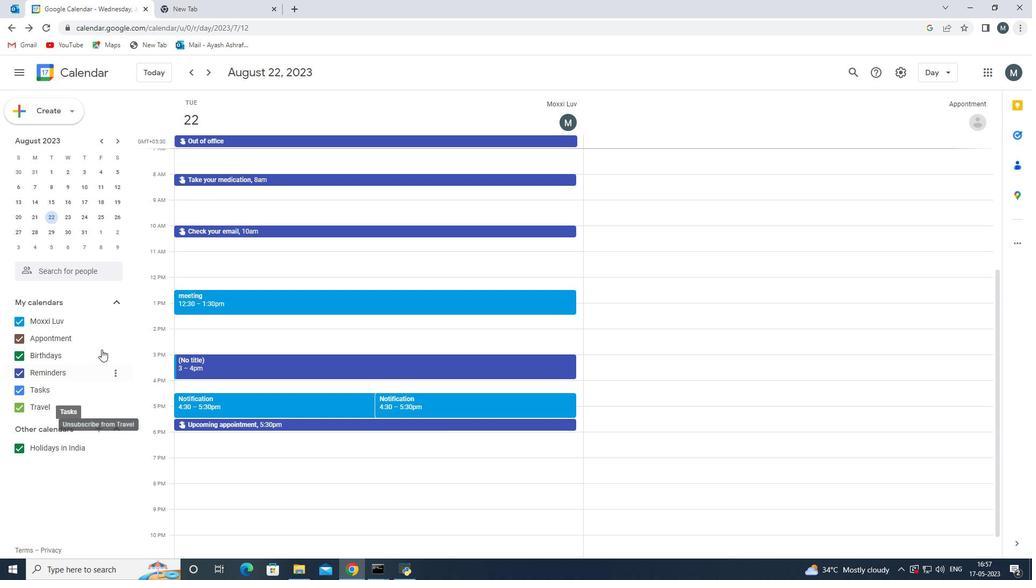 
Action: Mouse moved to (102, 348)
Screenshot: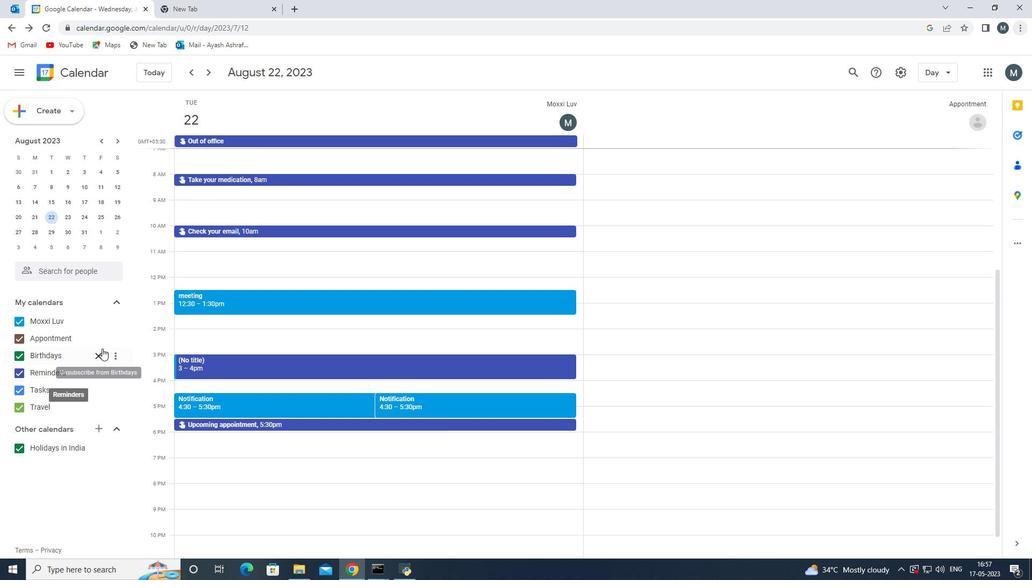 
Action: Mouse scrolled (102, 348) with delta (0, 0)
Screenshot: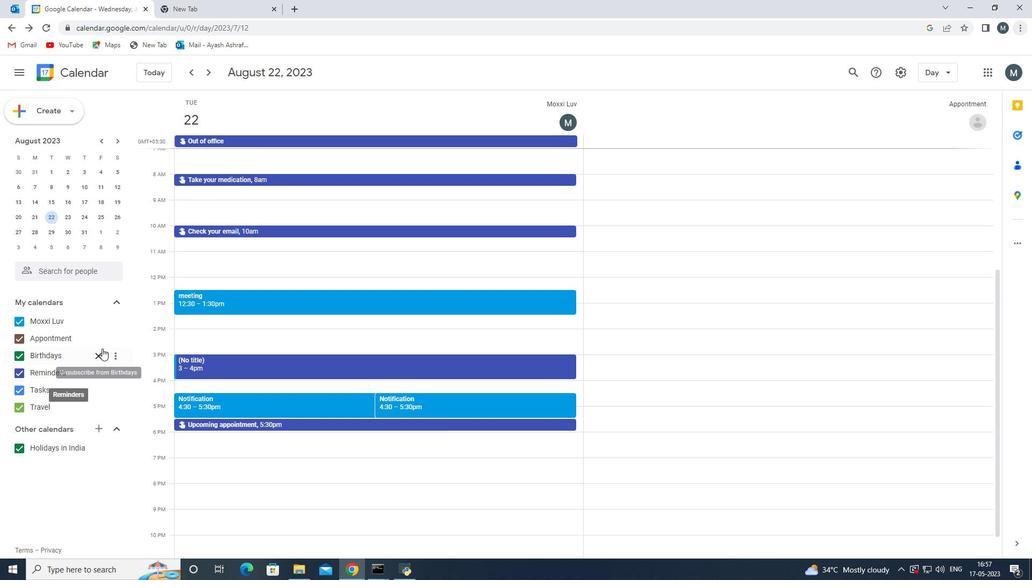 
Action: Mouse moved to (71, 113)
Screenshot: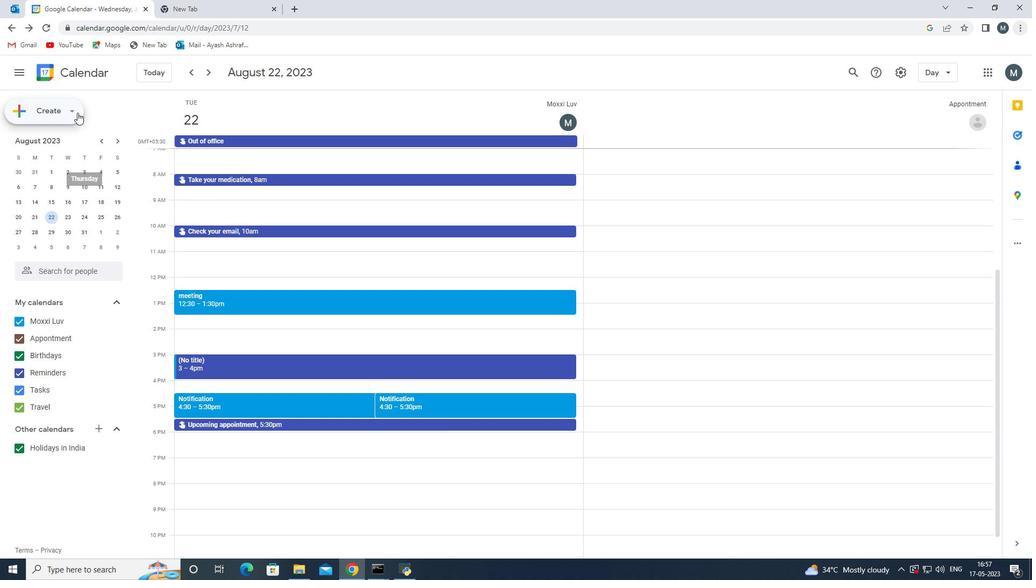 
Action: Mouse pressed left at (71, 113)
Screenshot: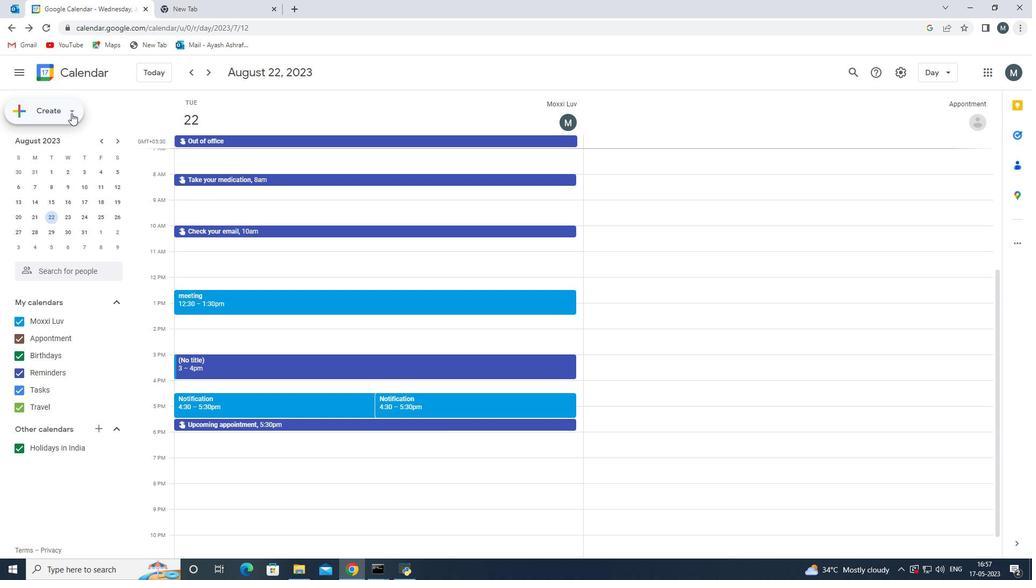 
Action: Mouse moved to (63, 155)
Screenshot: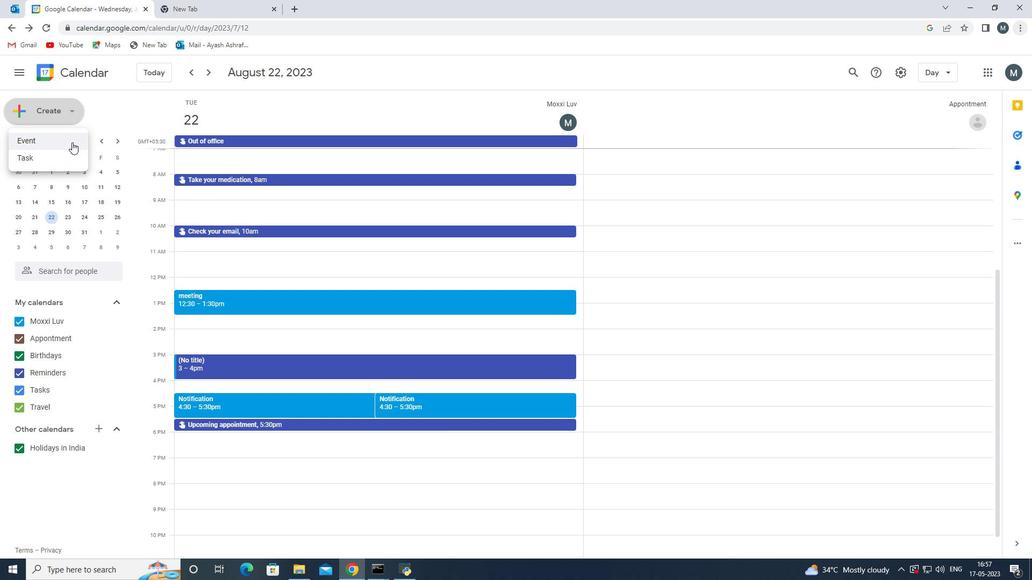 
Action: Mouse pressed left at (63, 155)
Screenshot: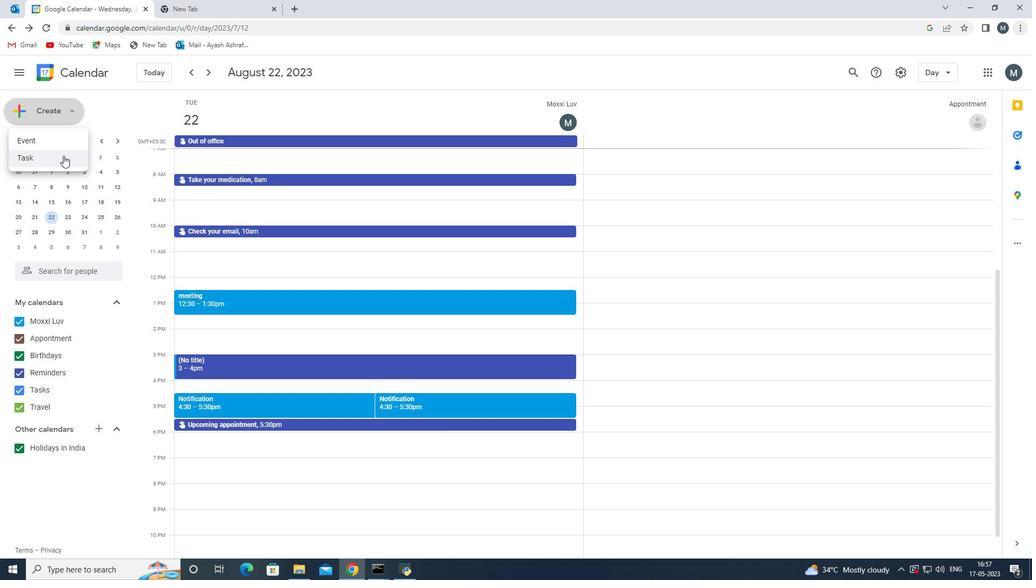 
Action: Mouse moved to (690, 262)
Screenshot: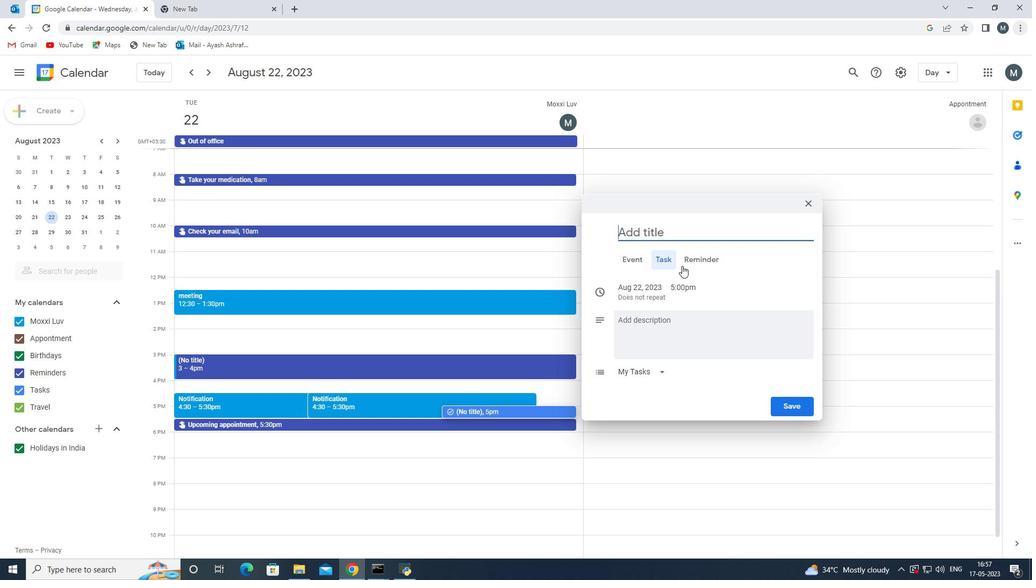 
Action: Mouse pressed left at (690, 262)
Screenshot: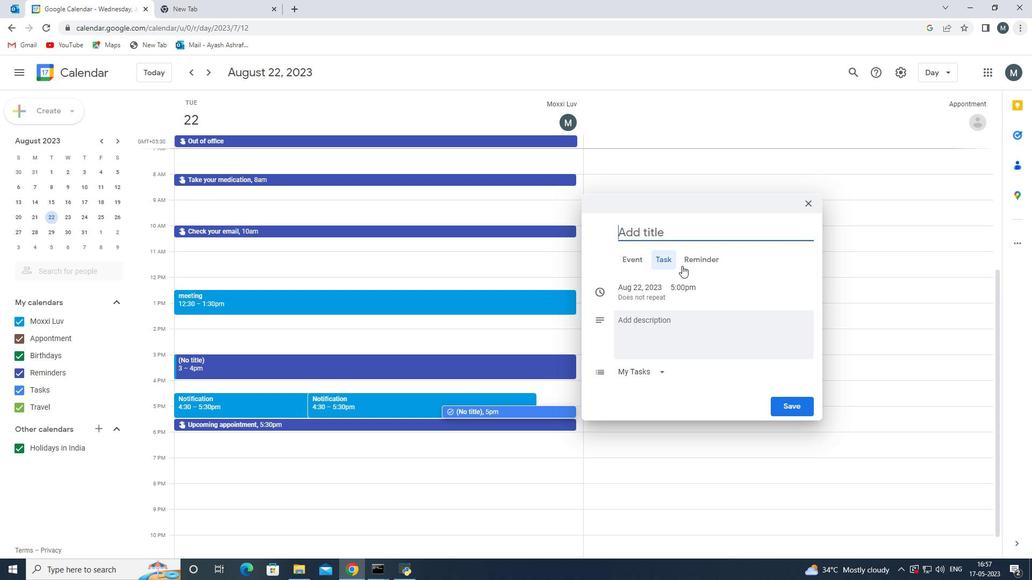 
Action: Mouse moved to (791, 336)
Screenshot: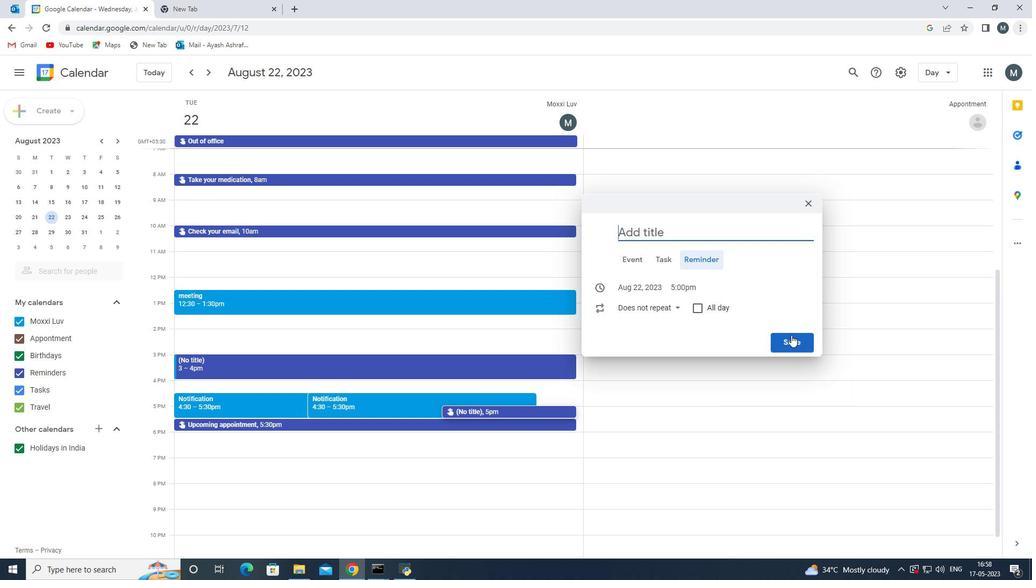 
Action: Mouse pressed left at (791, 336)
Screenshot: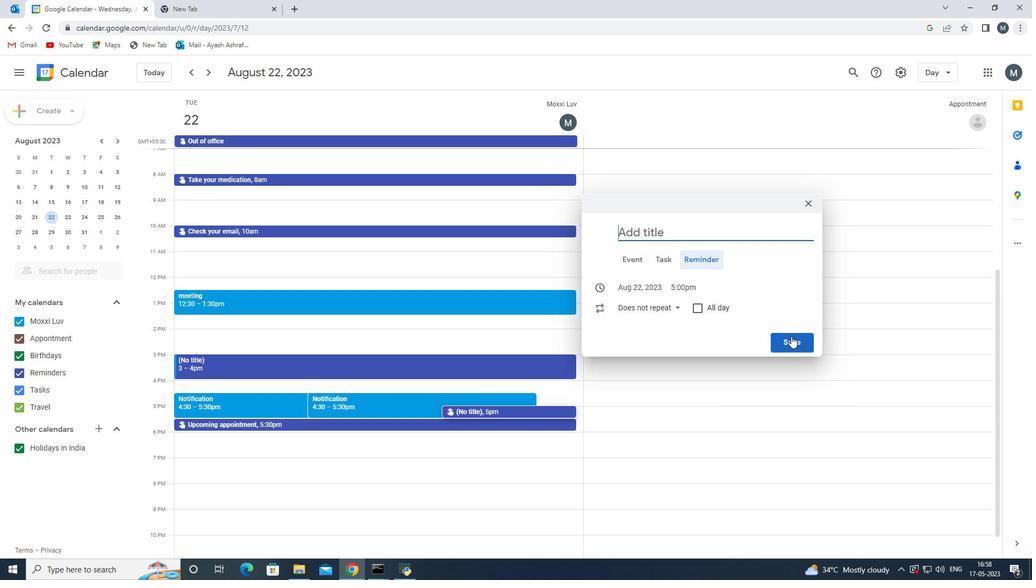 
Action: Mouse moved to (532, 545)
Screenshot: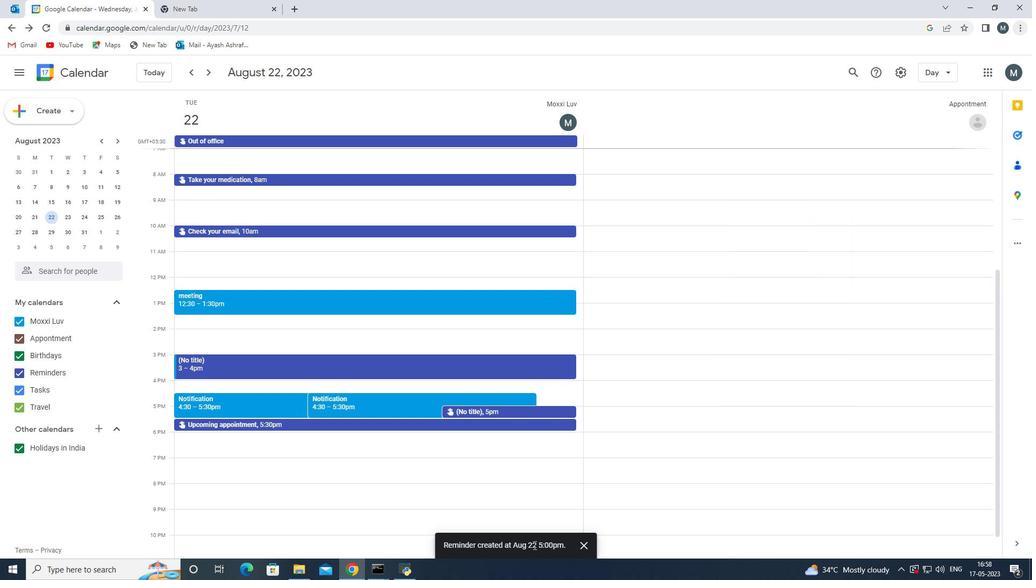 
Action: Mouse pressed left at (532, 545)
Screenshot: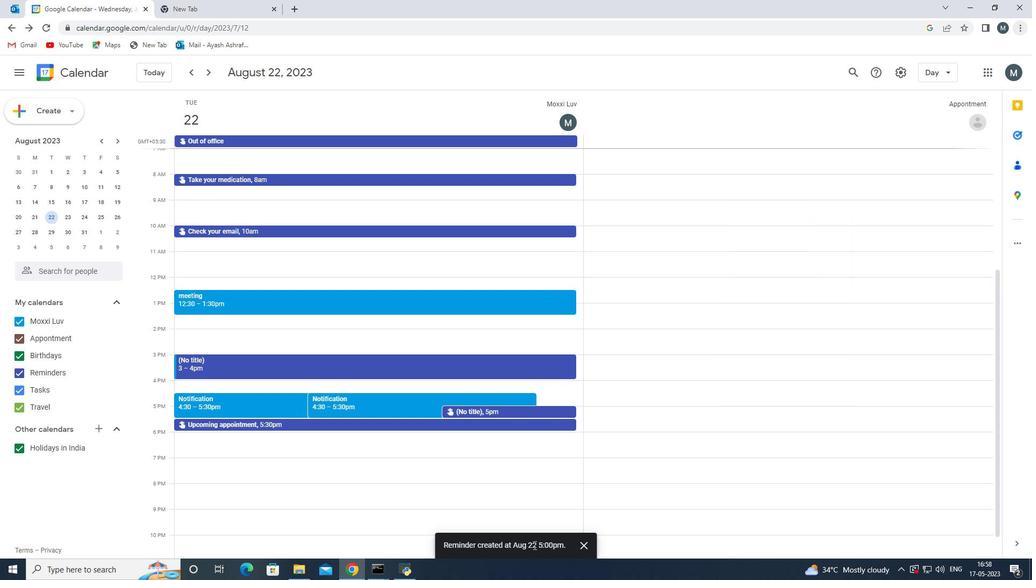 
Action: Mouse moved to (81, 343)
Screenshot: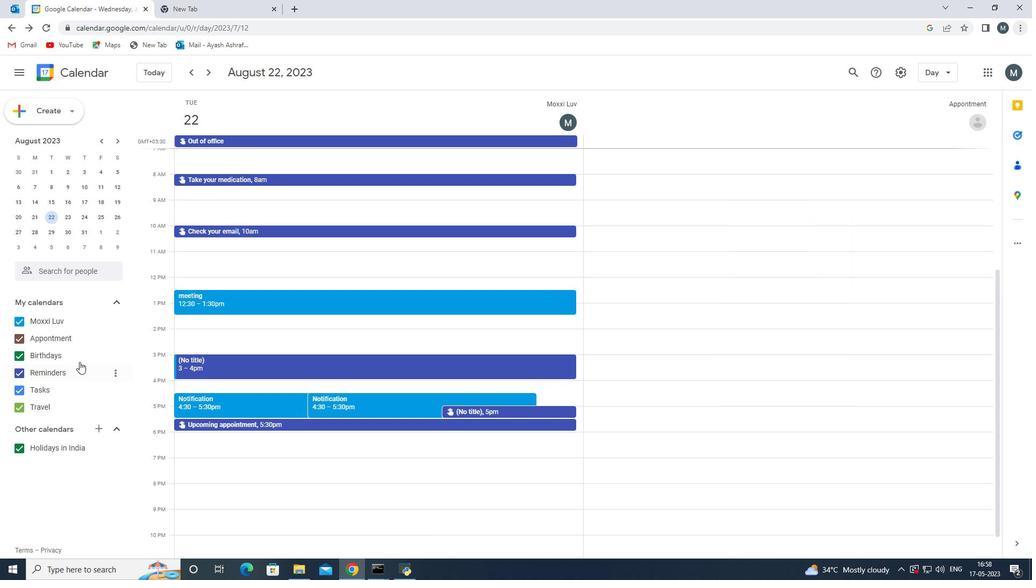 
Action: Mouse scrolled (81, 344) with delta (0, 0)
Screenshot: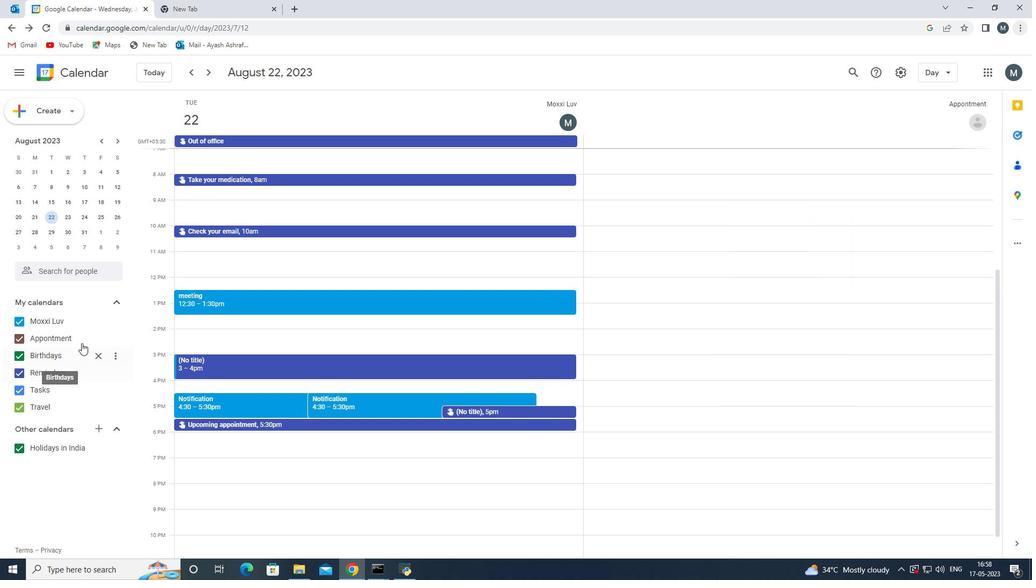 
Action: Mouse scrolled (81, 344) with delta (0, 0)
Screenshot: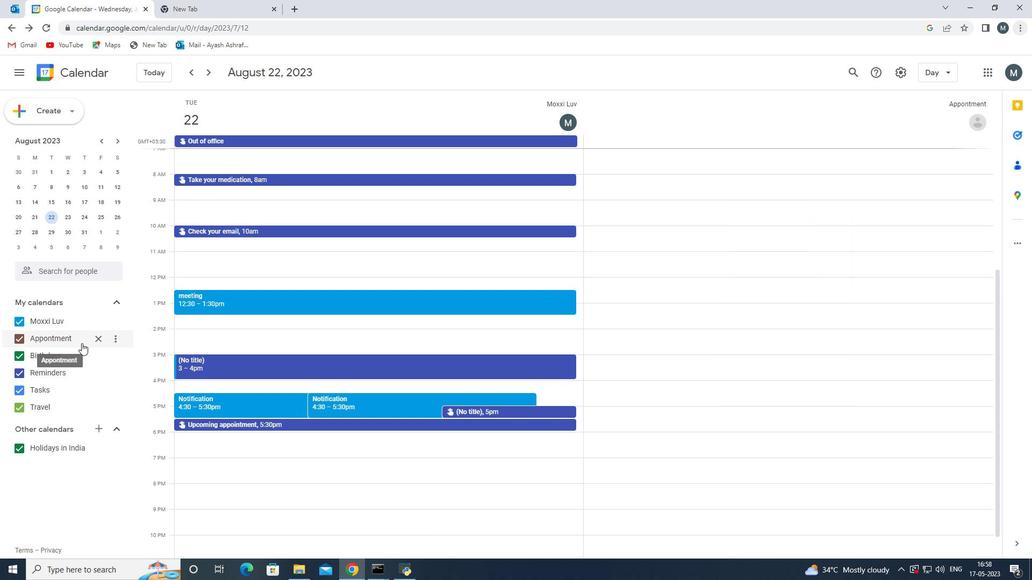 
Action: Mouse moved to (83, 341)
Screenshot: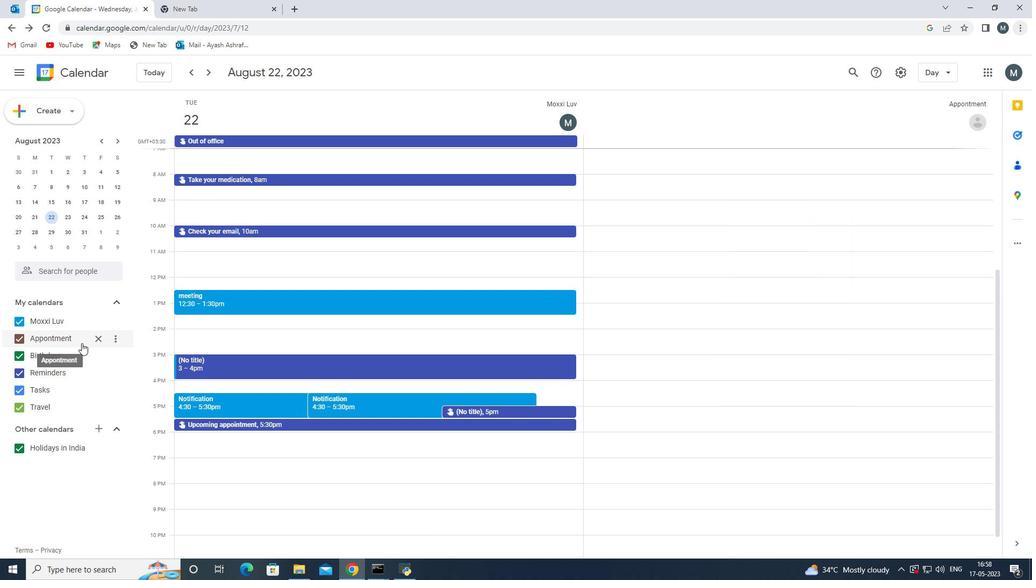 
Action: Mouse scrolled (83, 342) with delta (0, 0)
Screenshot: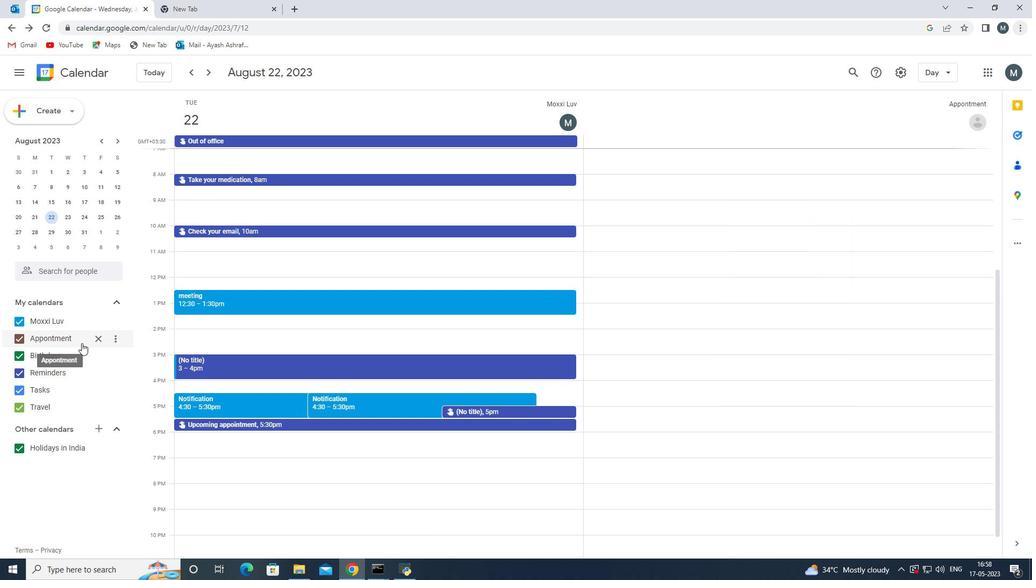 
Action: Mouse moved to (81, 375)
Screenshot: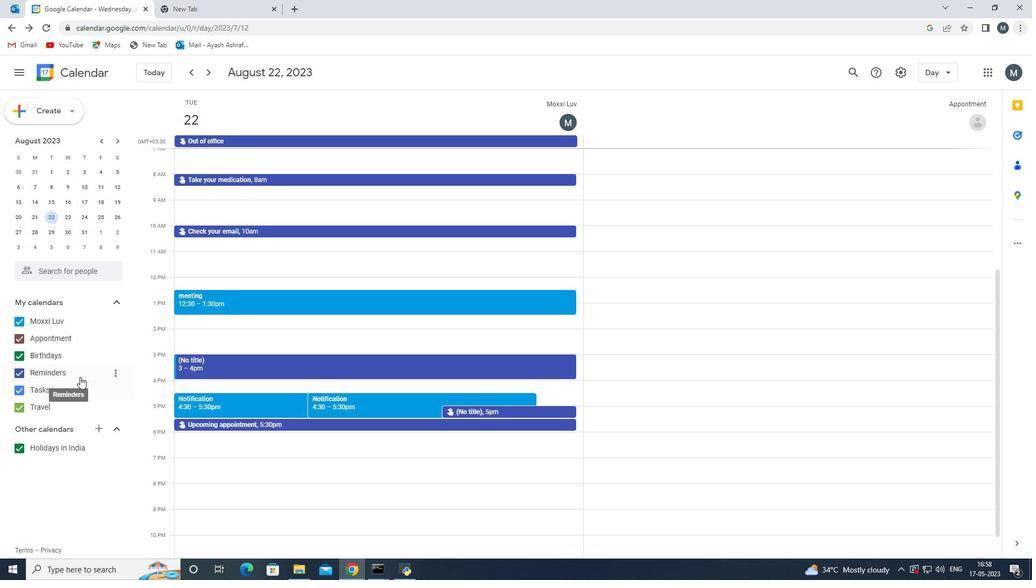 
Action: Mouse pressed left at (81, 375)
Screenshot: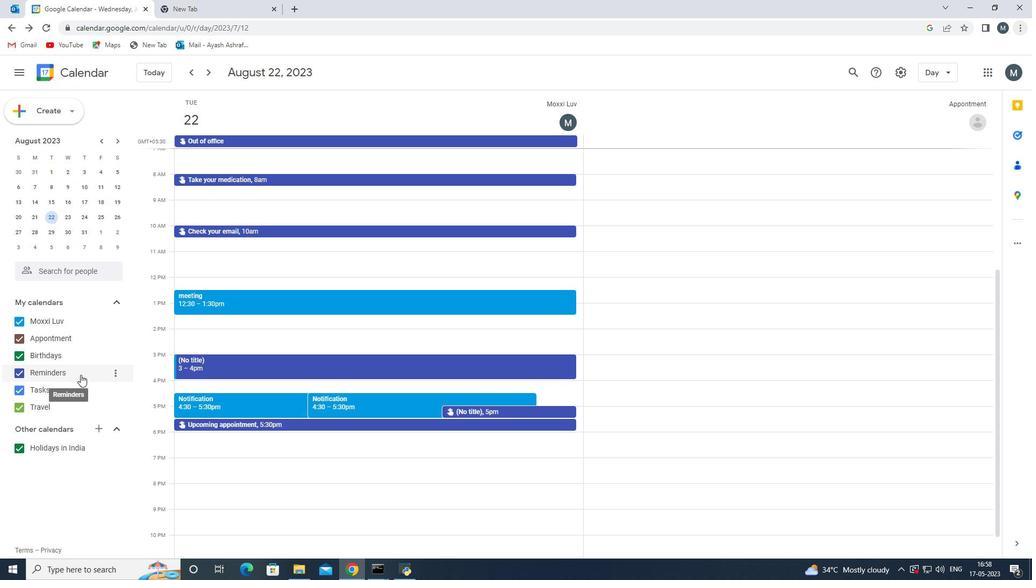 
Action: Mouse moved to (89, 374)
Screenshot: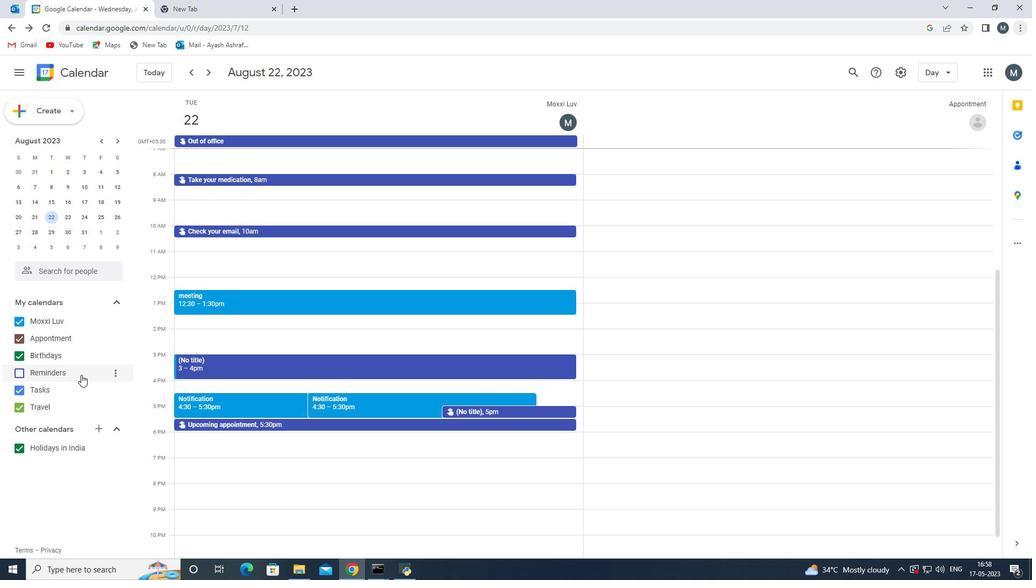 
Action: Mouse pressed left at (89, 374)
Screenshot: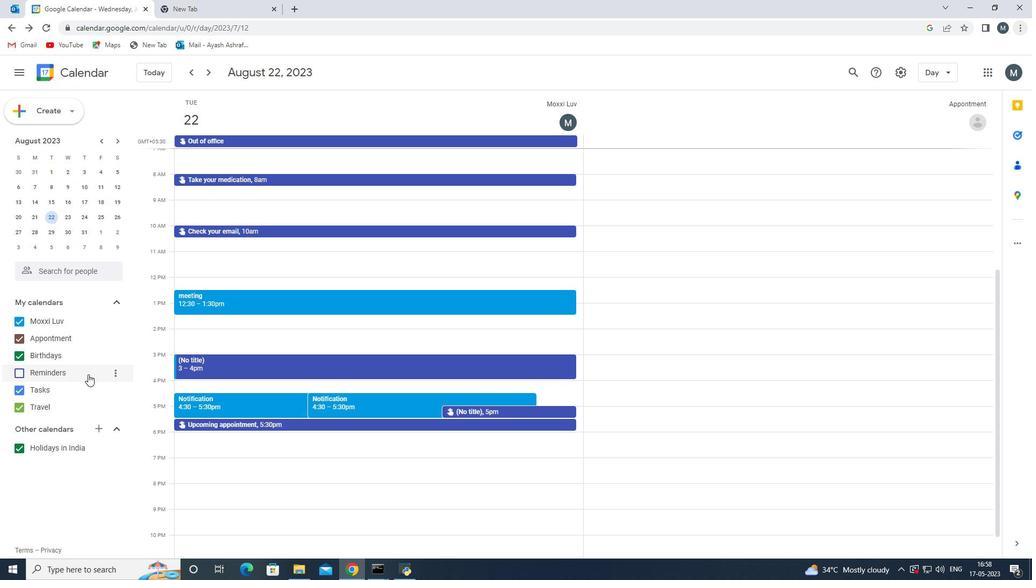 
Action: Mouse moved to (116, 375)
Screenshot: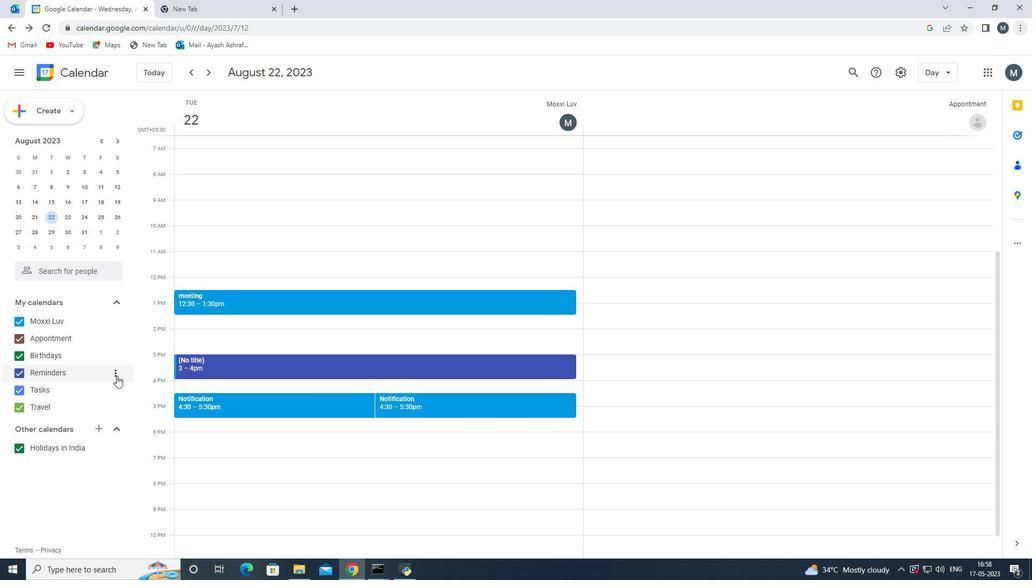 
Action: Mouse pressed left at (116, 375)
Screenshot: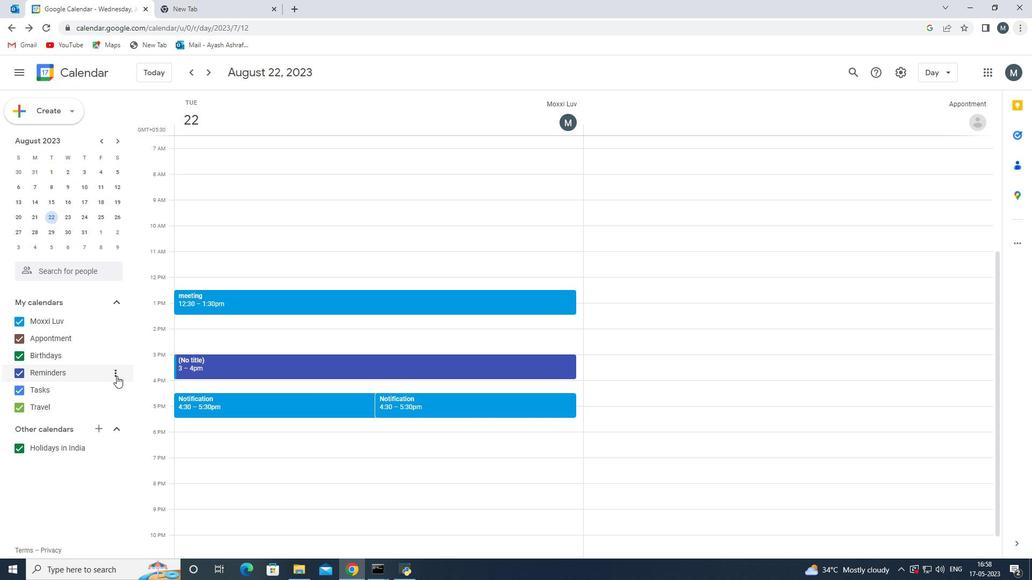 
Action: Mouse moved to (123, 428)
Screenshot: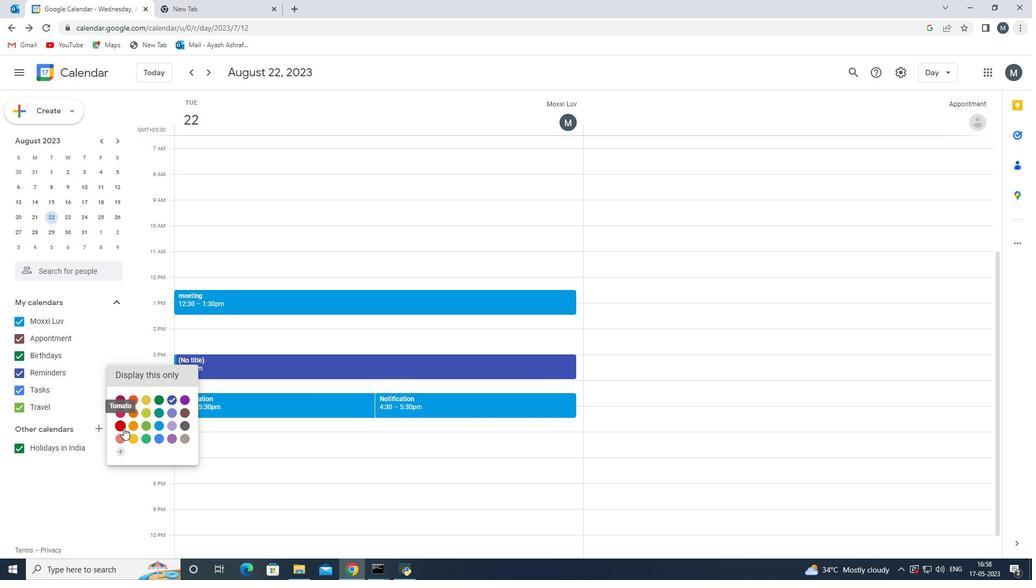 
Action: Mouse pressed left at (123, 428)
Screenshot: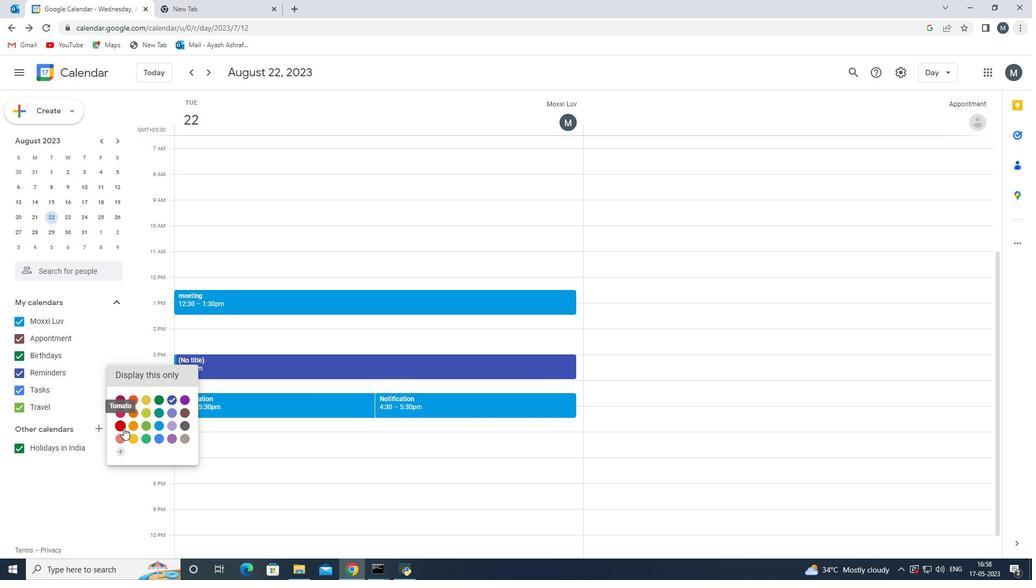 
Action: Mouse moved to (120, 425)
Screenshot: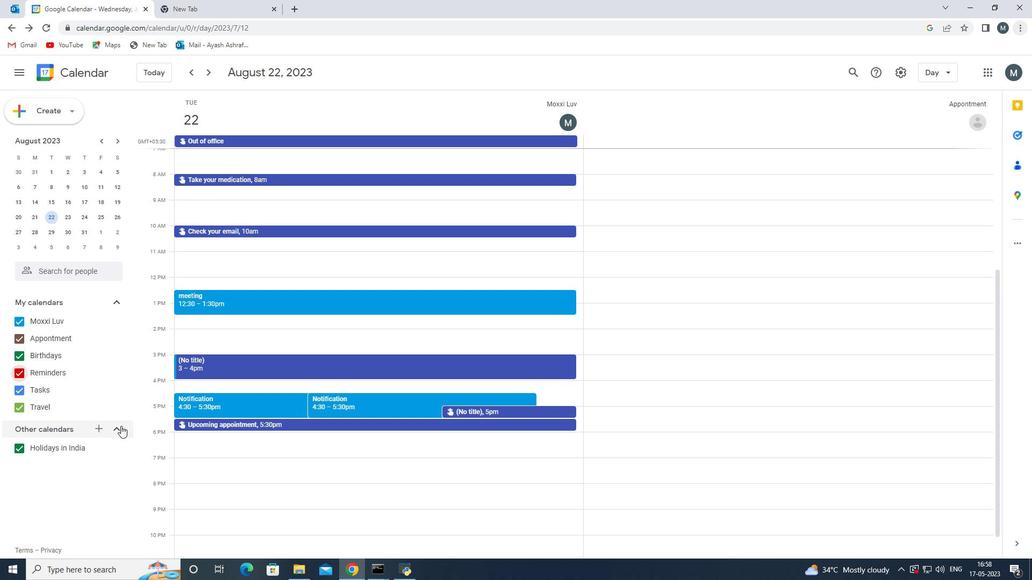 
